 Task: Add Attachment from "Attach a link" to Card Card0000000376 in Board Board0000000094 in Workspace WS0000000032 in Trello. Add Cover Red to Card Card0000000376 in Board Board0000000094 in Workspace WS0000000032 in Trello. Add "Join Card" Button Button0000000376  to Card Card0000000376 in Board Board0000000094 in Workspace WS0000000032 in Trello. Add Description DS0000000376 to Card Card0000000376 in Board Board0000000094 in Workspace WS0000000032 in Trello. Add Comment CM0000000376 to Card Card0000000376 in Board Board0000000094 in Workspace WS0000000032 in Trello
Action: Mouse moved to (764, 426)
Screenshot: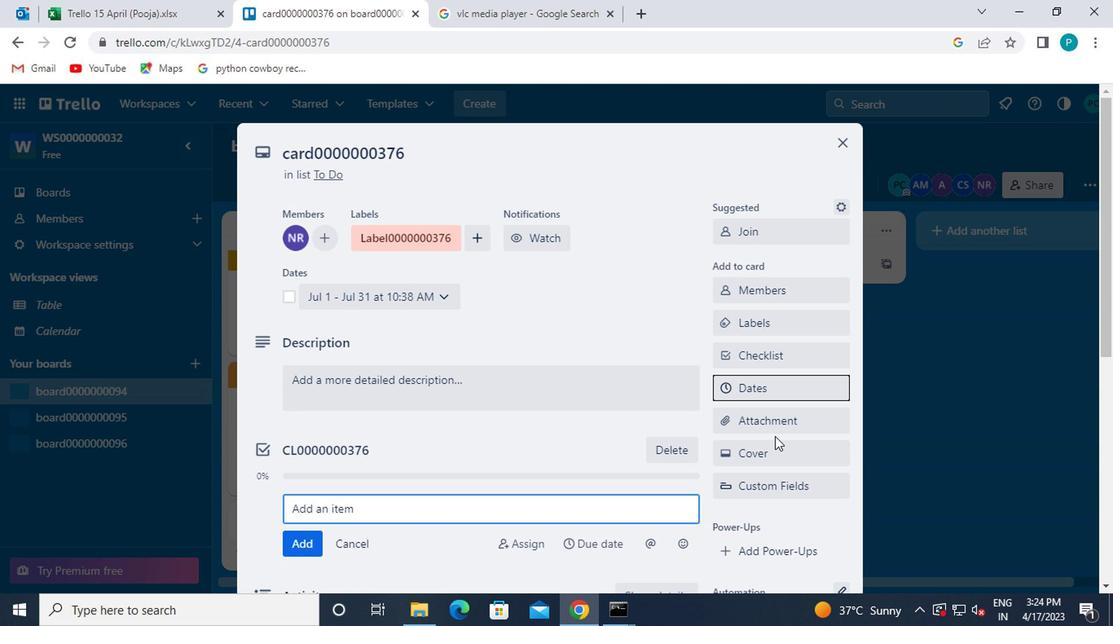 
Action: Mouse pressed left at (764, 426)
Screenshot: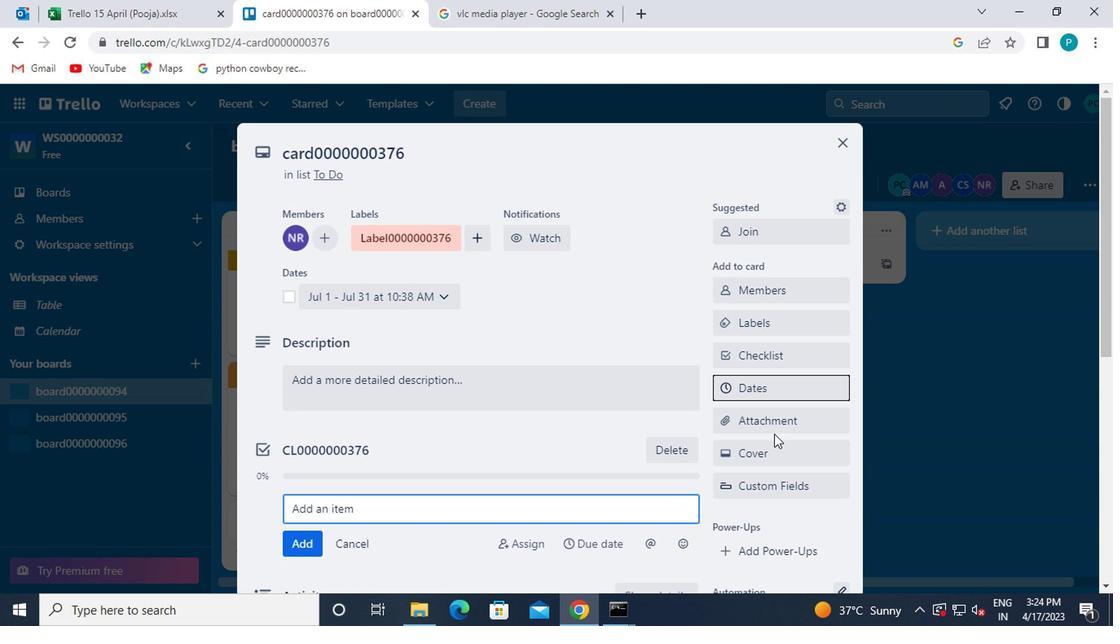 
Action: Mouse moved to (505, 12)
Screenshot: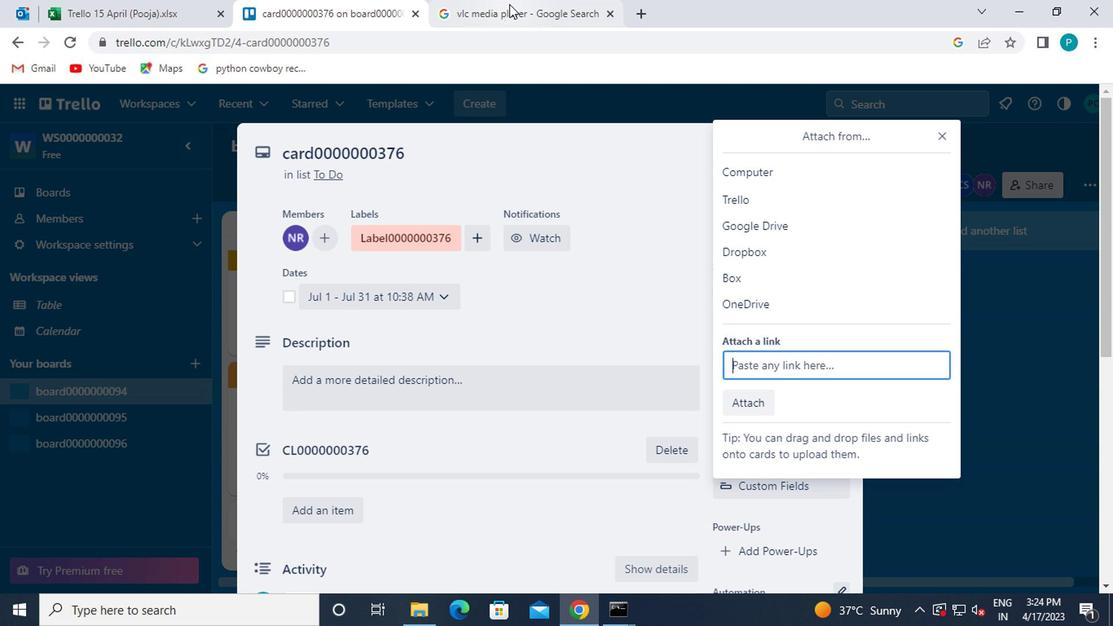 
Action: Mouse pressed left at (505, 12)
Screenshot: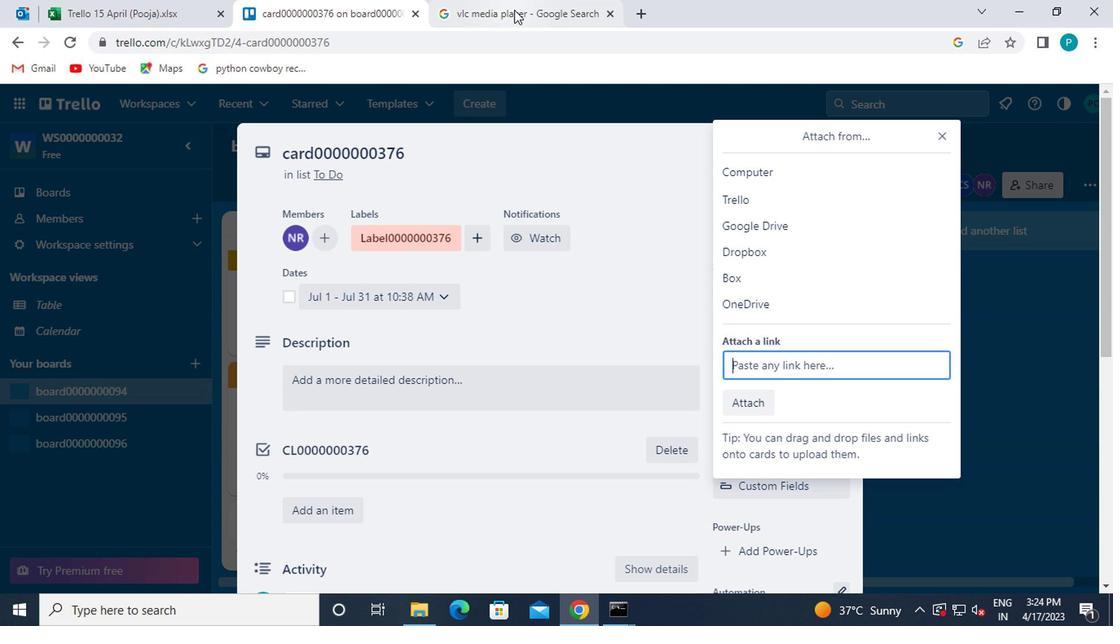 
Action: Mouse moved to (505, 13)
Screenshot: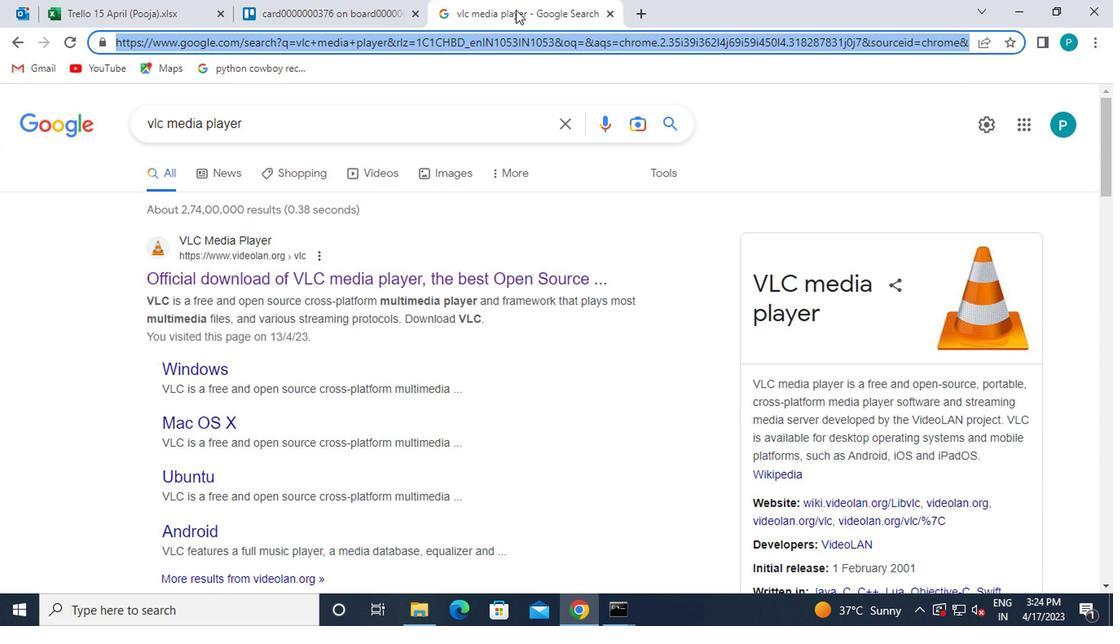 
Action: Key pressed ctrl+C
Screenshot: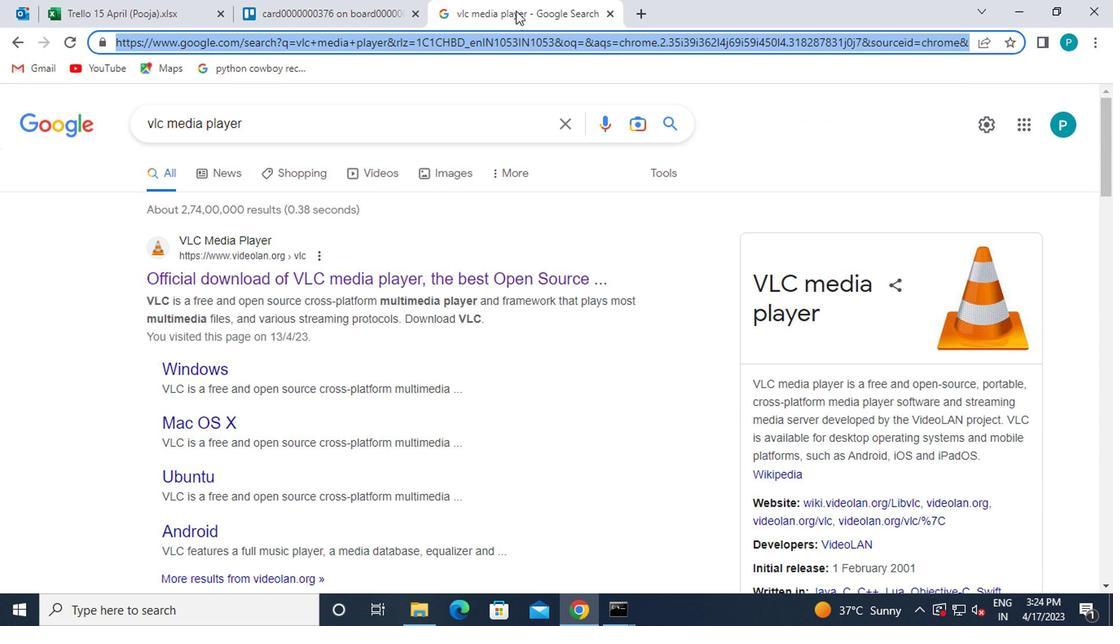 
Action: Mouse moved to (344, 21)
Screenshot: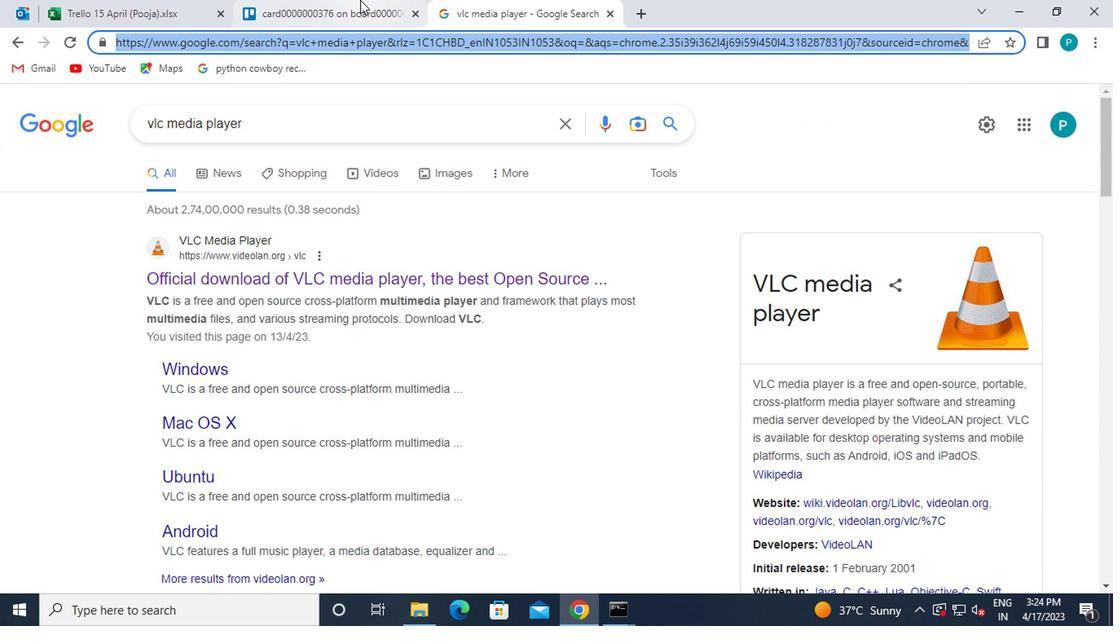 
Action: Mouse pressed left at (344, 21)
Screenshot: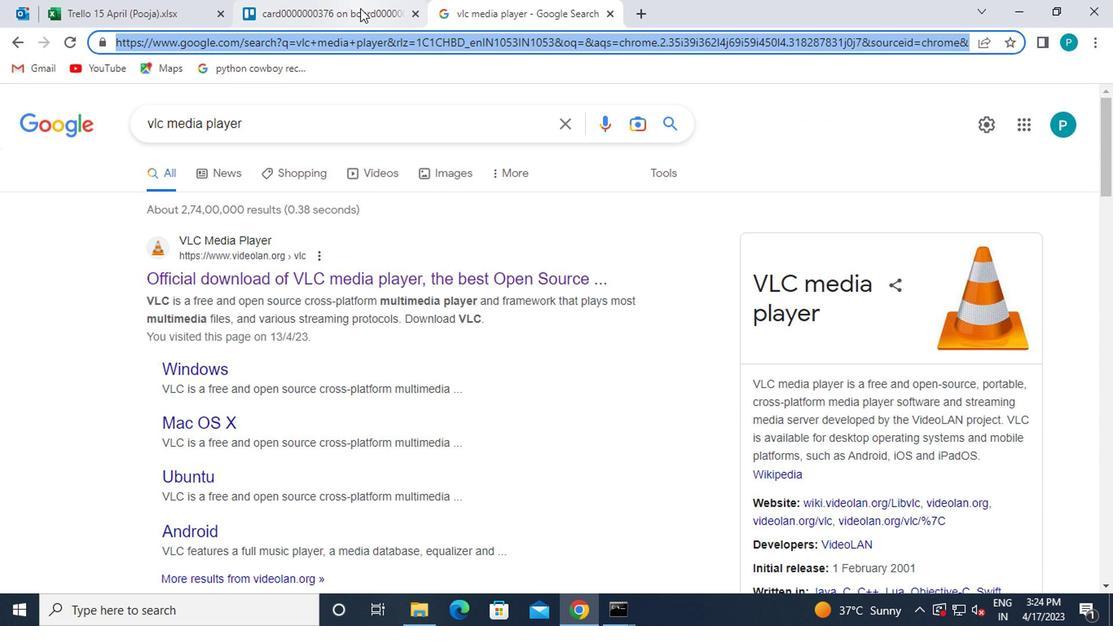 
Action: Mouse moved to (744, 359)
Screenshot: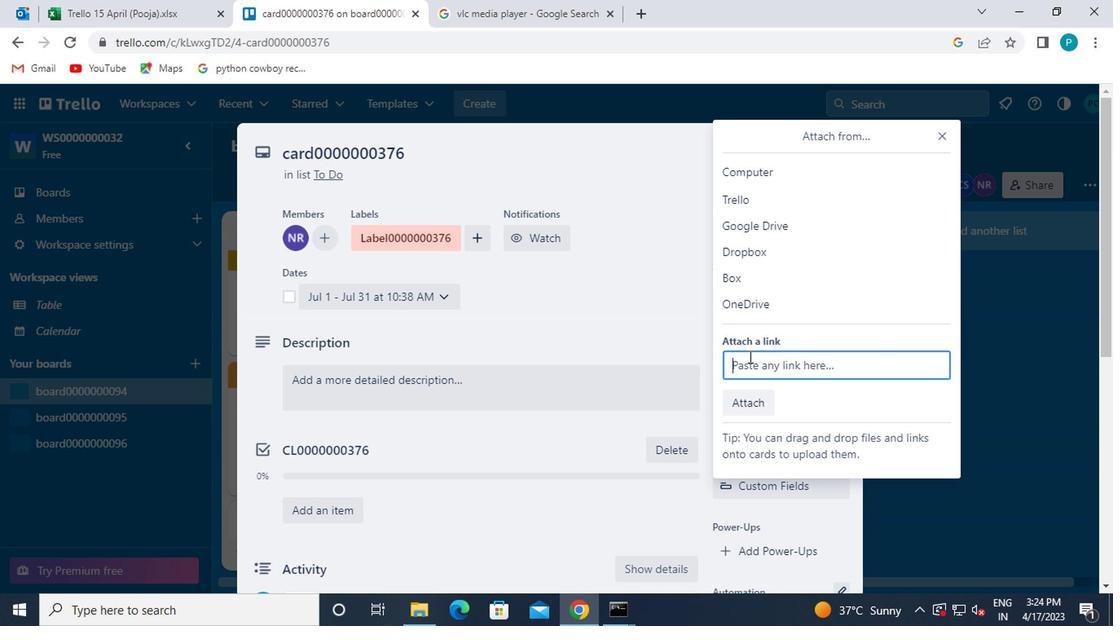 
Action: Mouse pressed left at (744, 359)
Screenshot: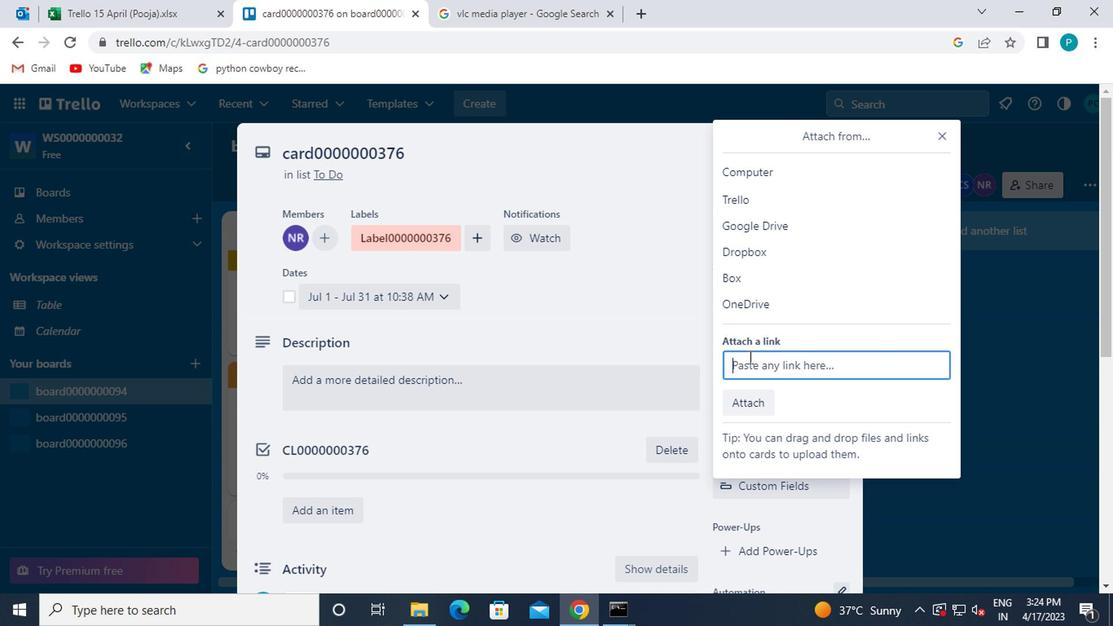 
Action: Key pressed ctrl+V
Screenshot: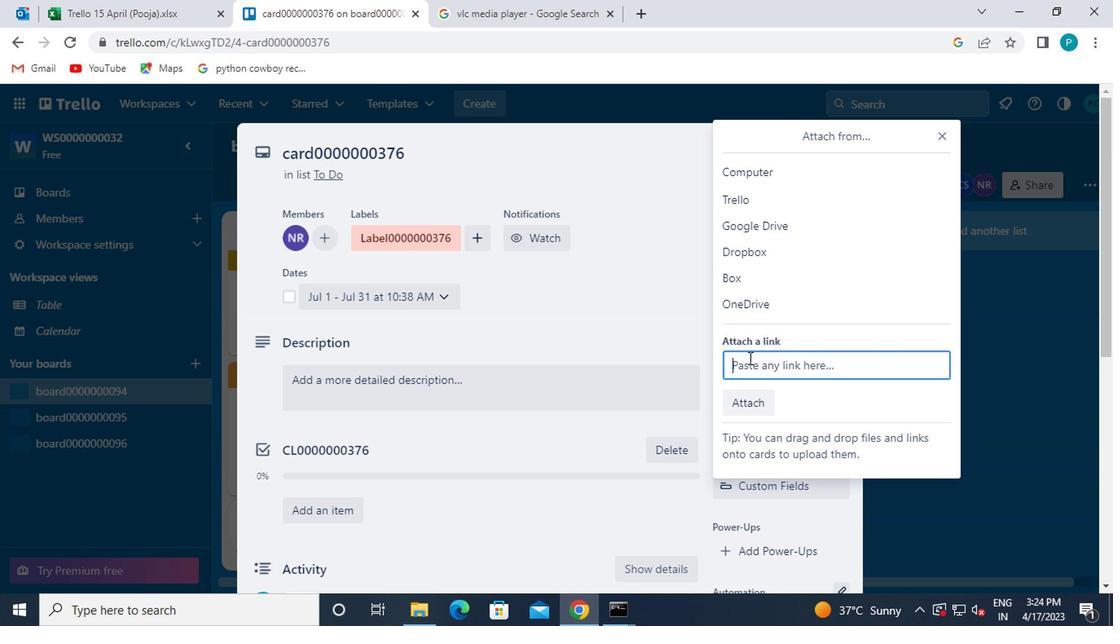 
Action: Mouse moved to (754, 461)
Screenshot: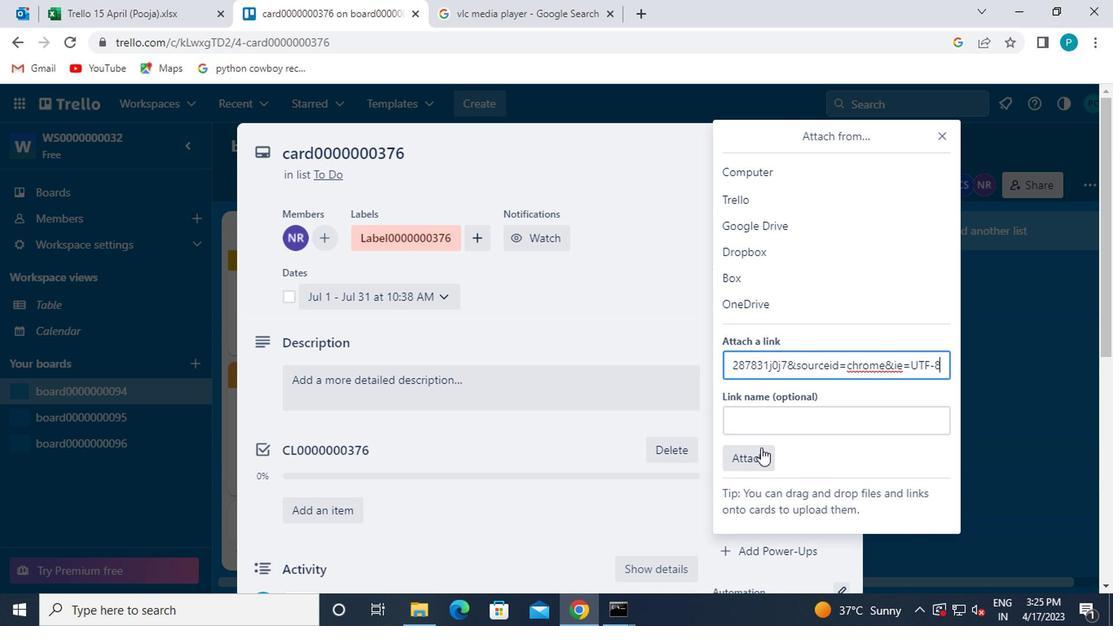
Action: Mouse pressed left at (754, 461)
Screenshot: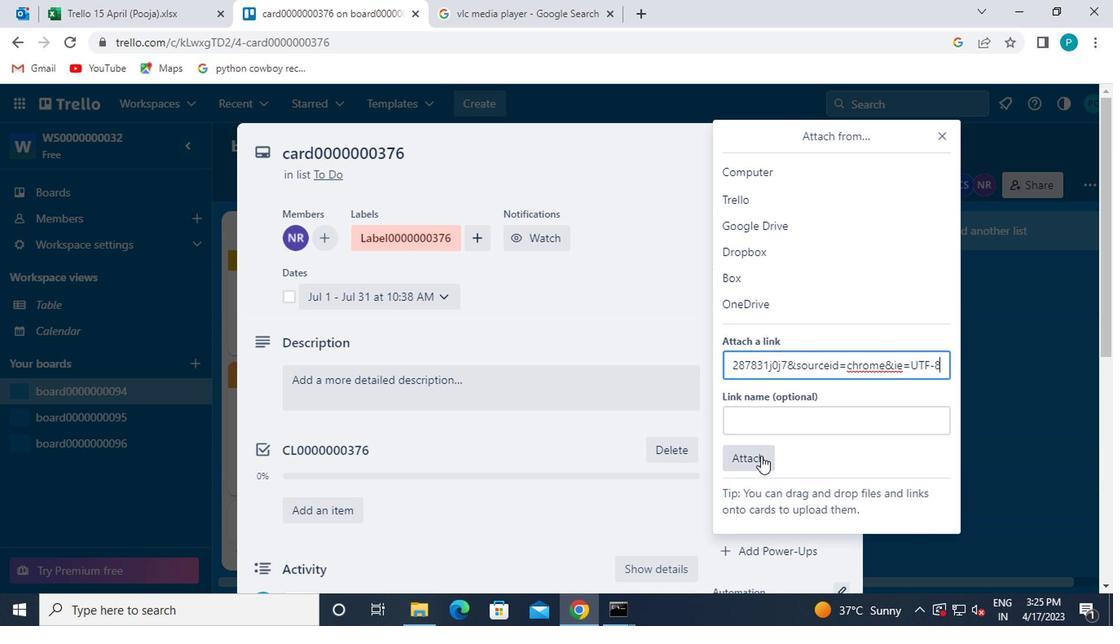 
Action: Mouse moved to (675, 419)
Screenshot: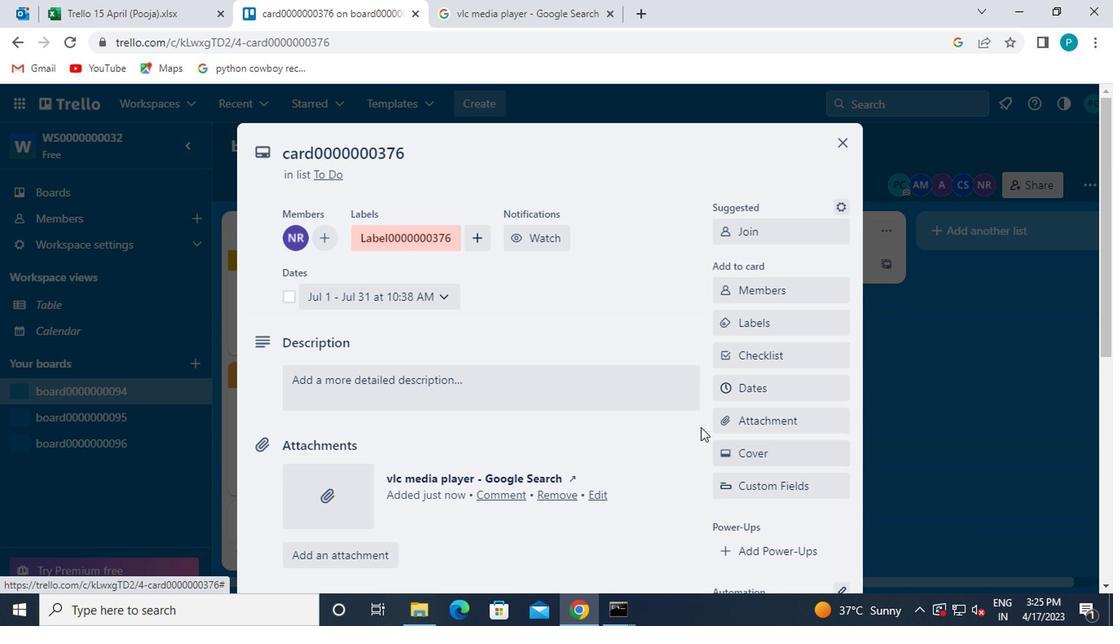 
Action: Mouse scrolled (675, 418) with delta (0, -1)
Screenshot: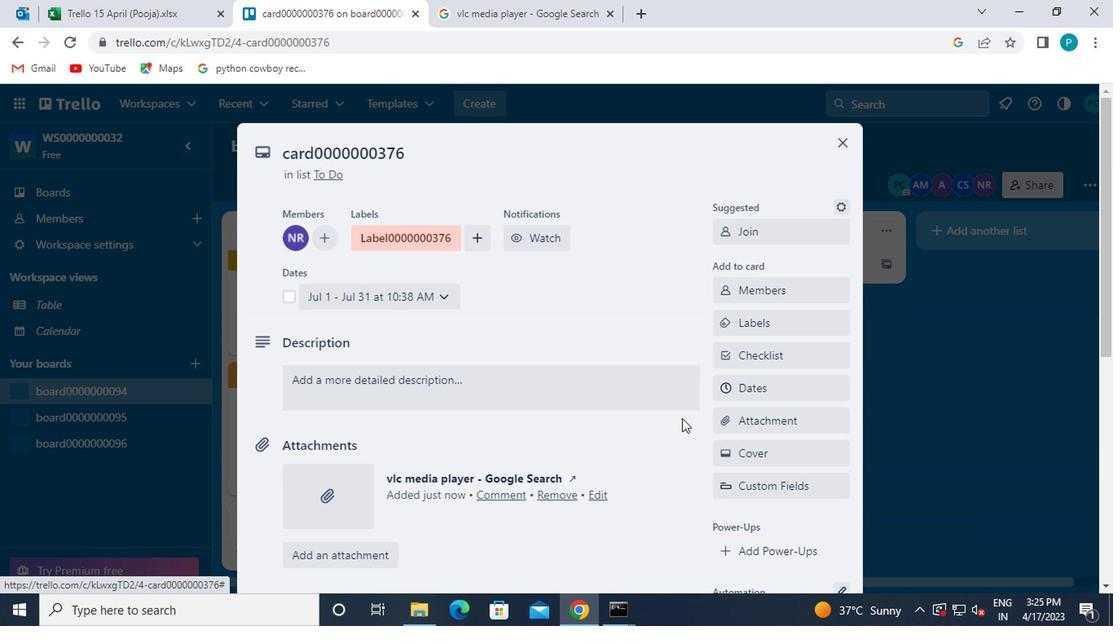 
Action: Mouse moved to (754, 364)
Screenshot: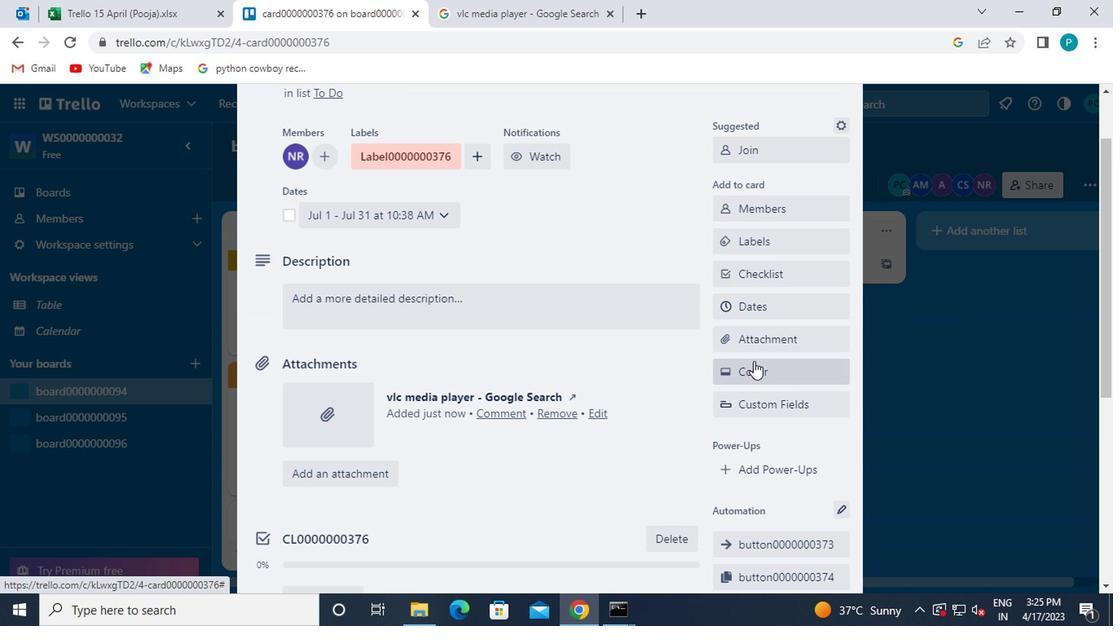 
Action: Mouse pressed left at (754, 364)
Screenshot: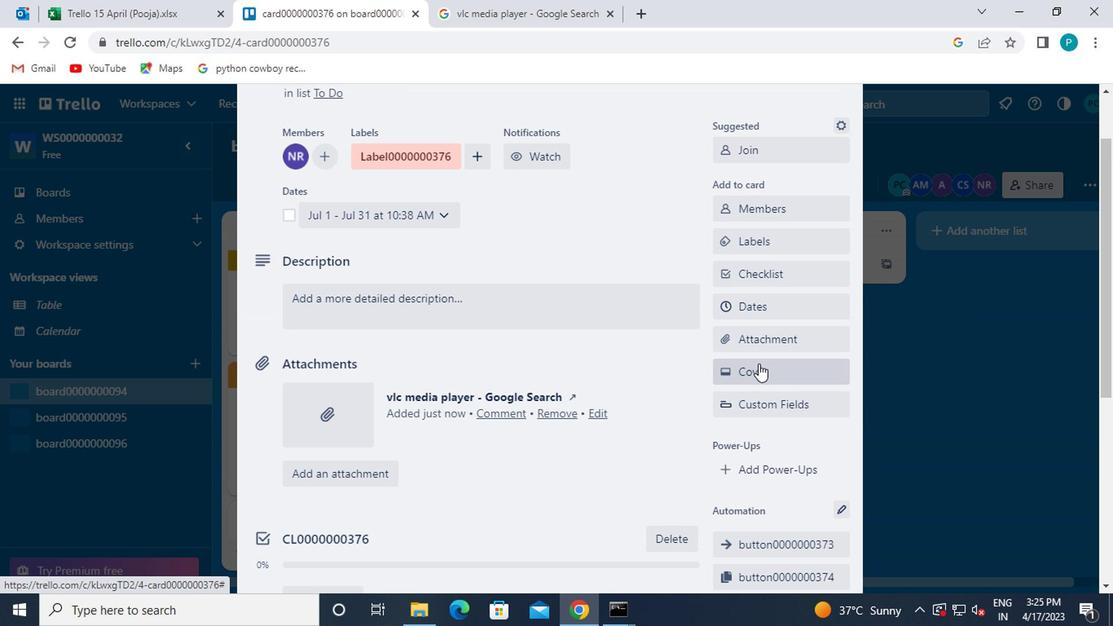 
Action: Mouse moved to (889, 279)
Screenshot: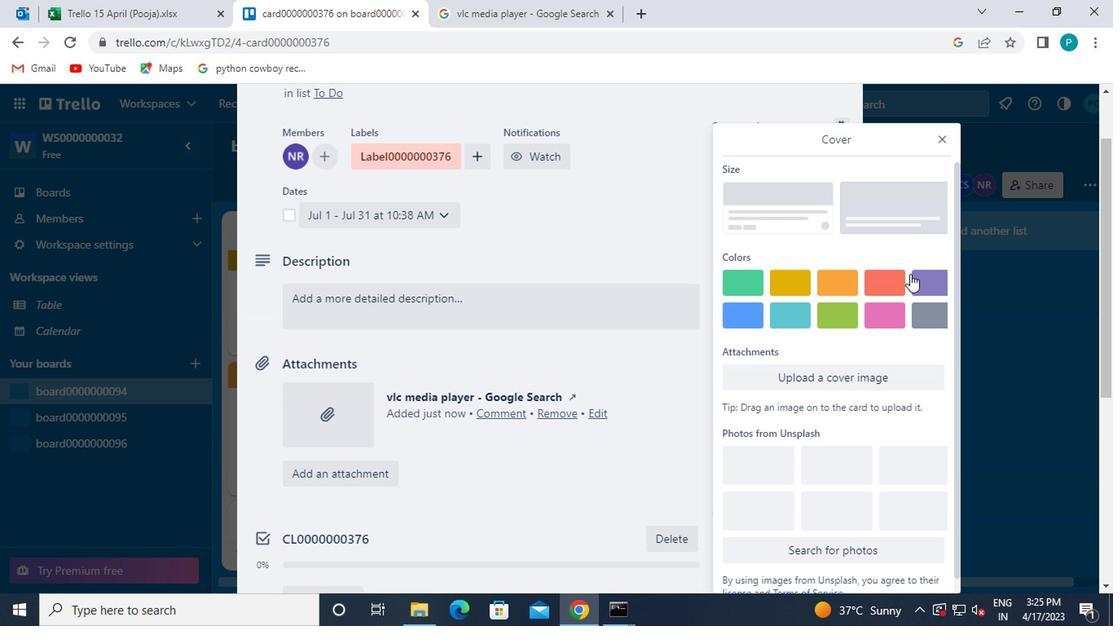 
Action: Mouse pressed left at (889, 279)
Screenshot: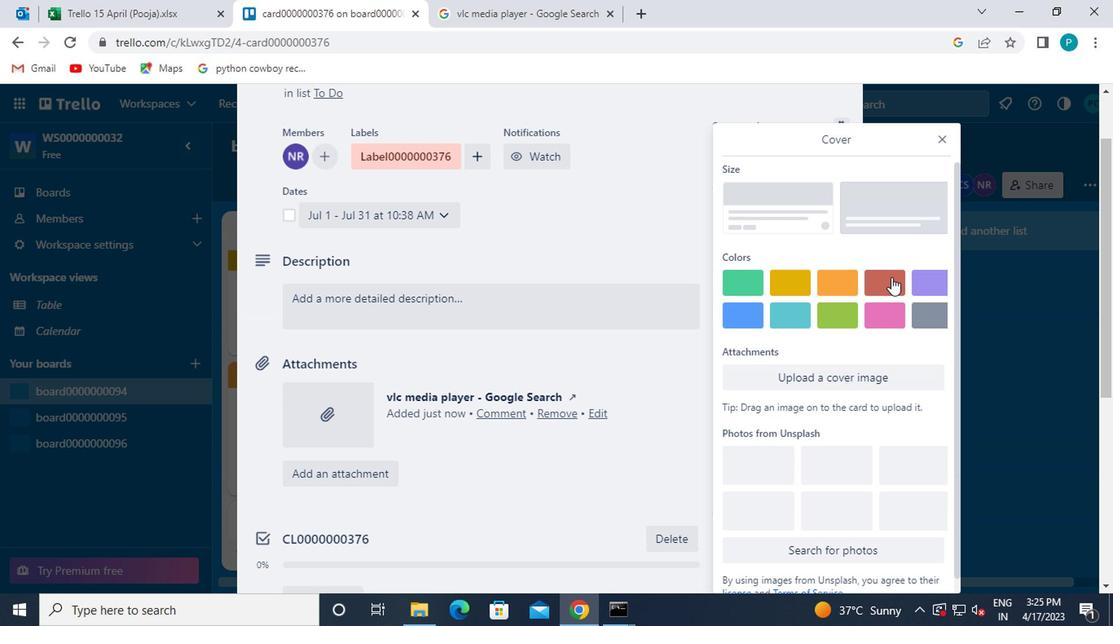 
Action: Mouse moved to (949, 138)
Screenshot: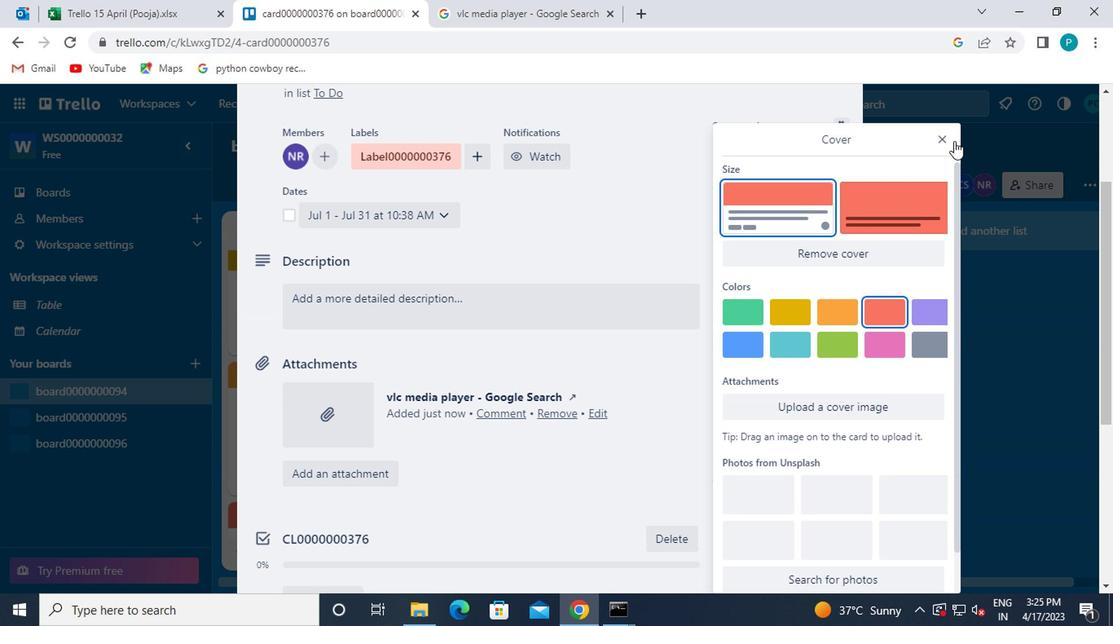 
Action: Mouse pressed left at (949, 138)
Screenshot: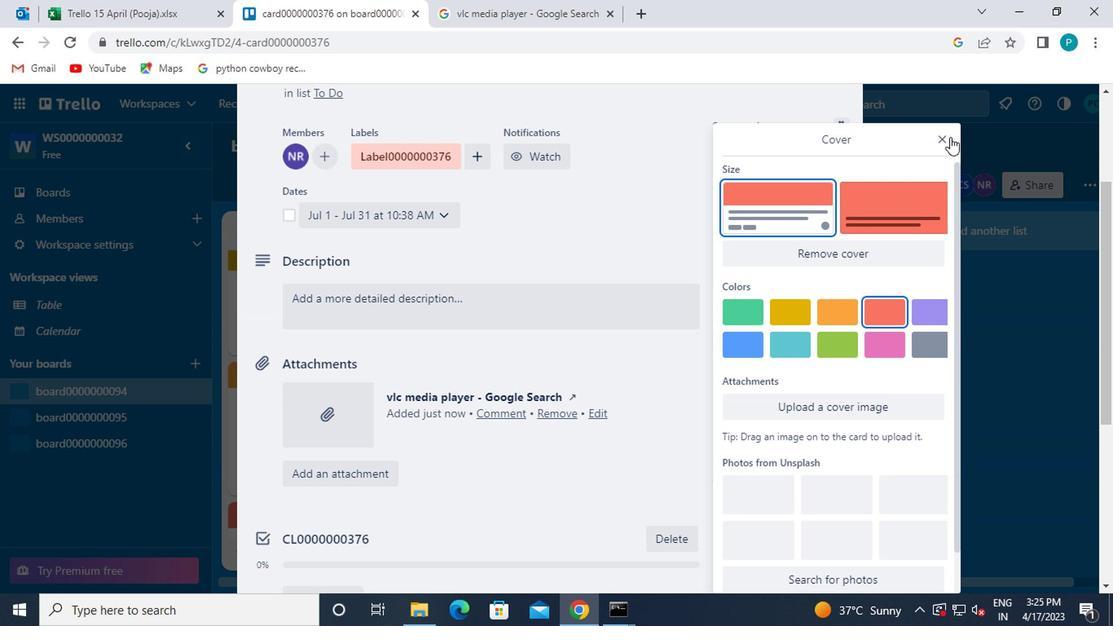 
Action: Mouse moved to (934, 316)
Screenshot: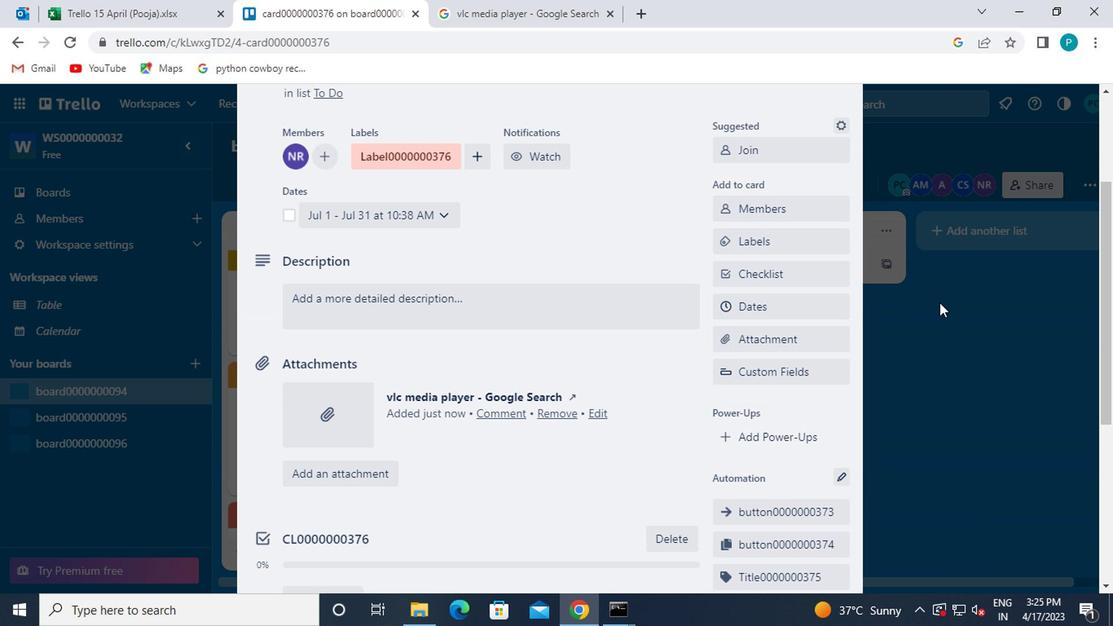 
Action: Mouse scrolled (934, 315) with delta (0, 0)
Screenshot: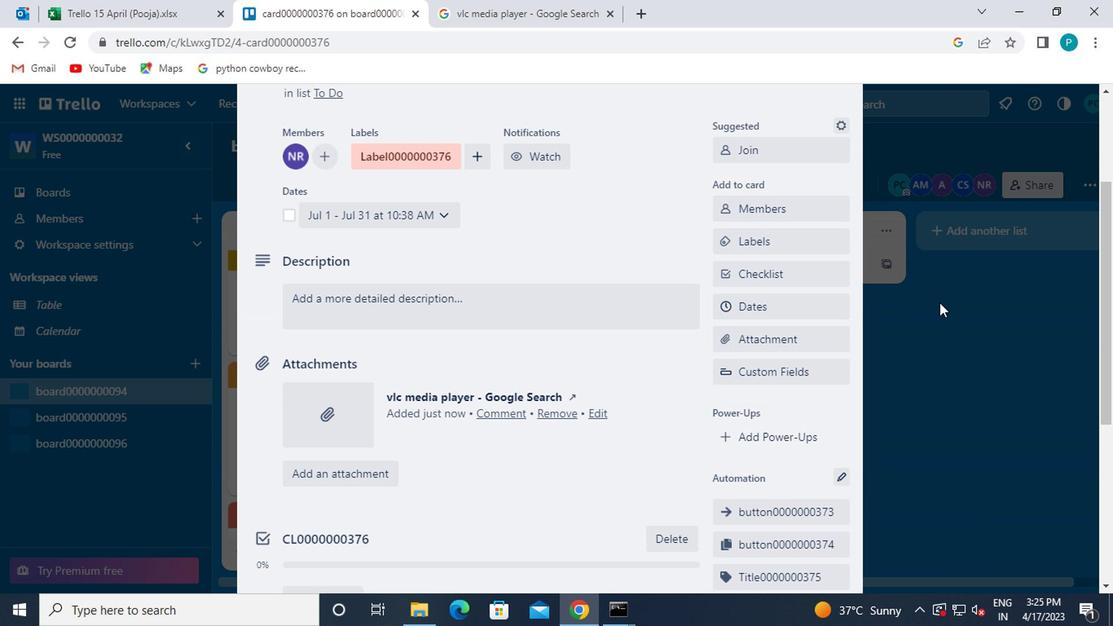 
Action: Mouse moved to (697, 327)
Screenshot: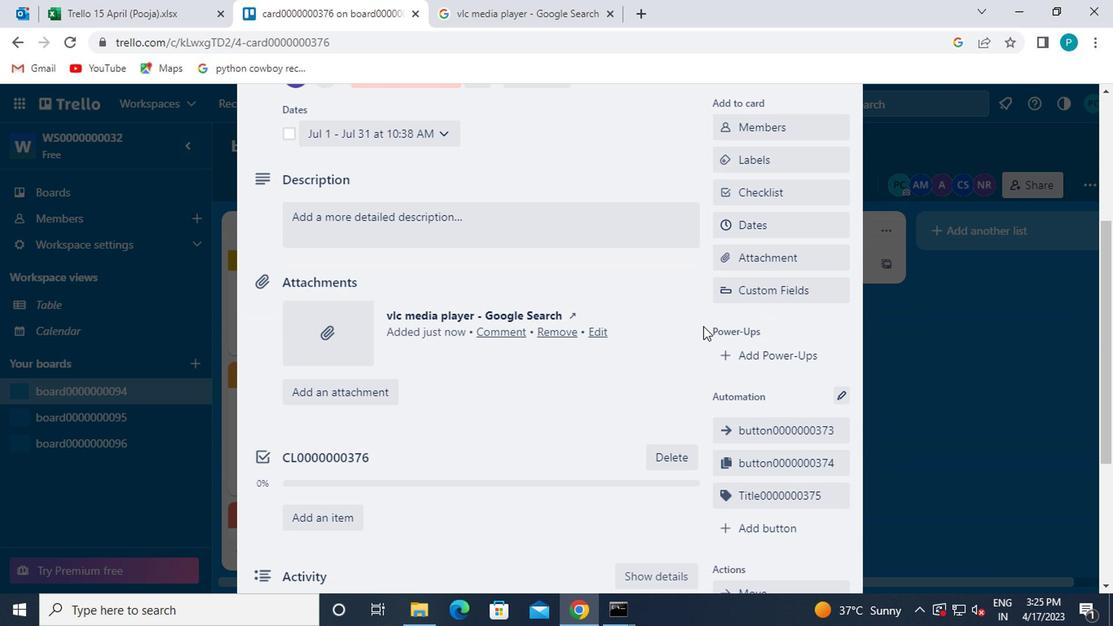 
Action: Mouse scrolled (697, 326) with delta (0, -1)
Screenshot: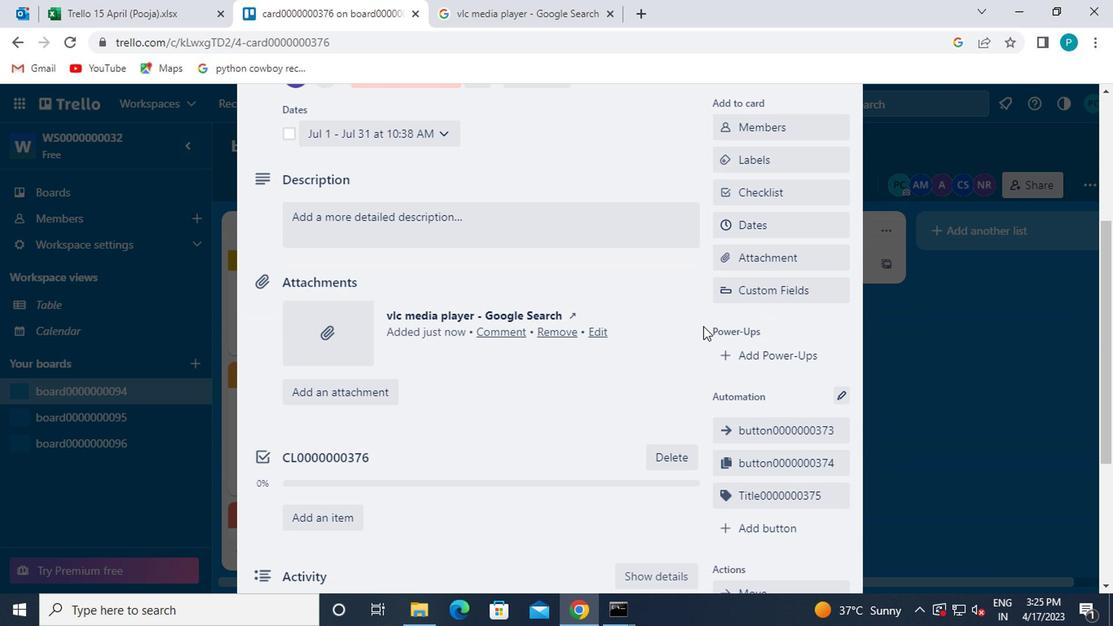 
Action: Mouse moved to (764, 454)
Screenshot: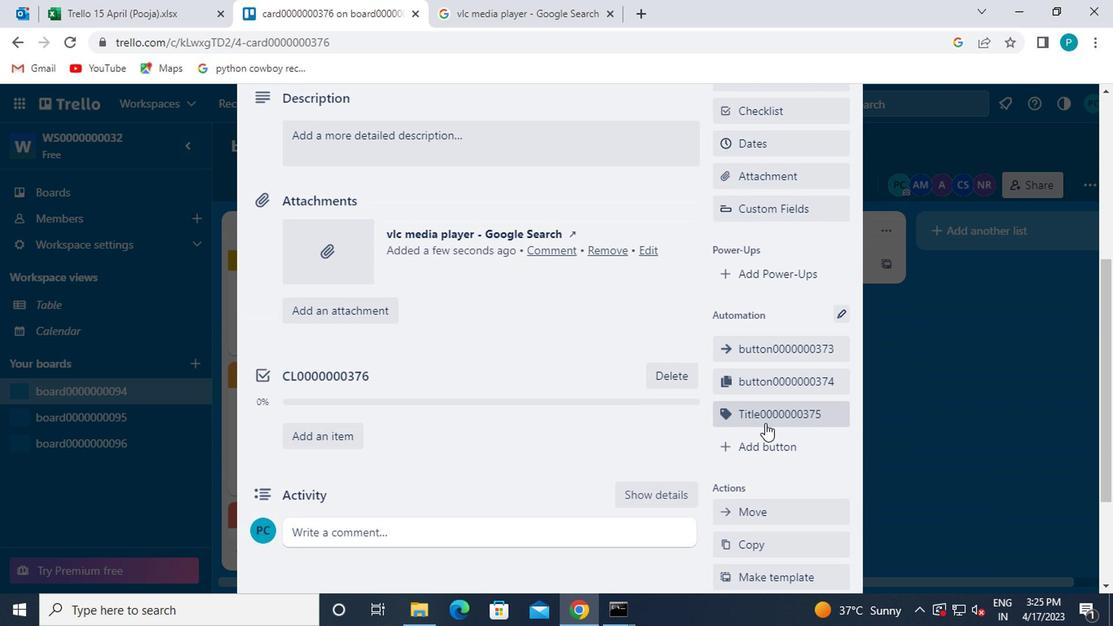 
Action: Mouse pressed left at (764, 454)
Screenshot: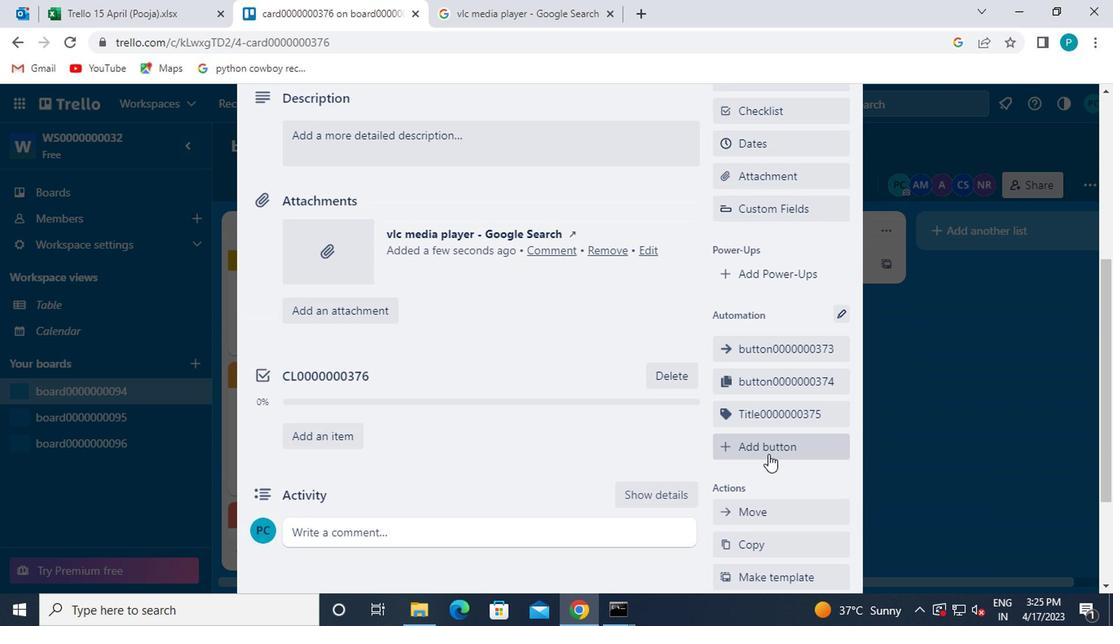 
Action: Mouse moved to (819, 309)
Screenshot: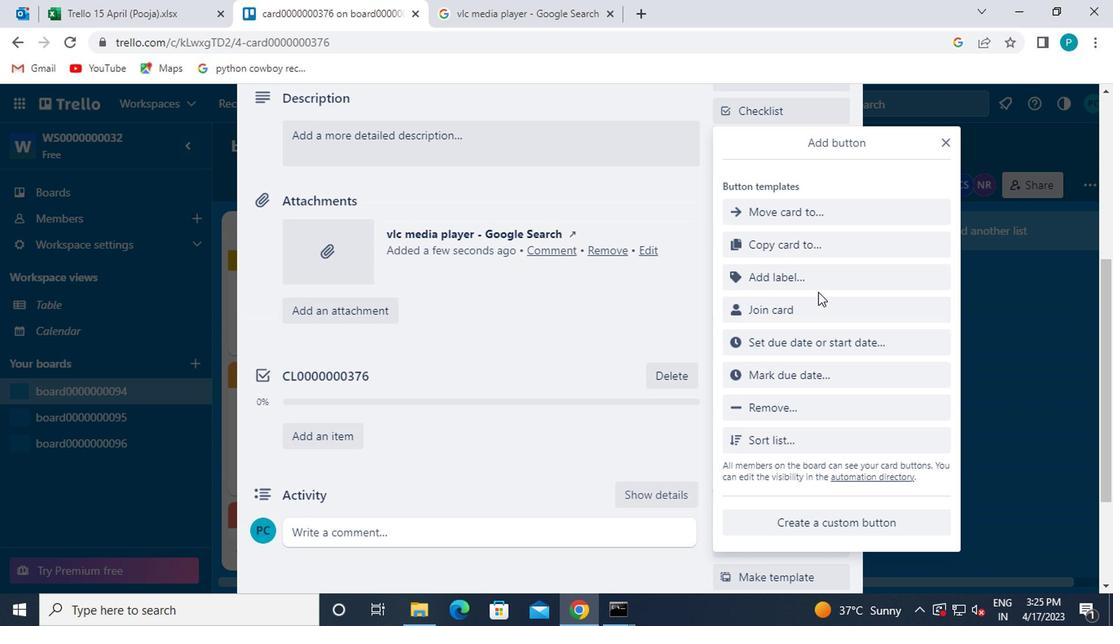 
Action: Mouse pressed left at (819, 309)
Screenshot: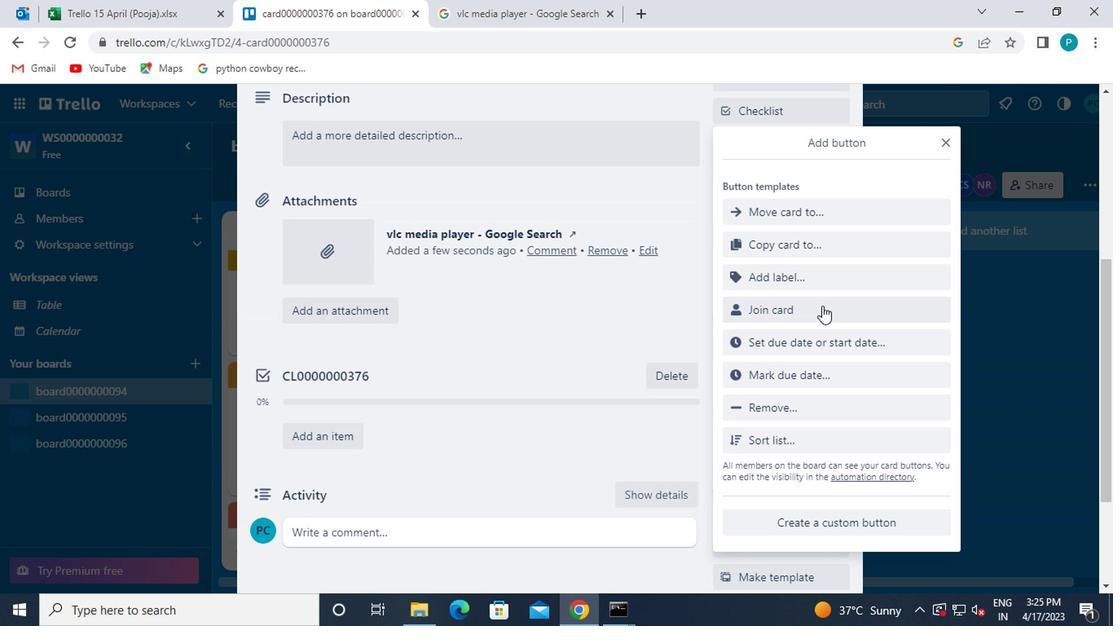 
Action: Key pressed button0000000
Screenshot: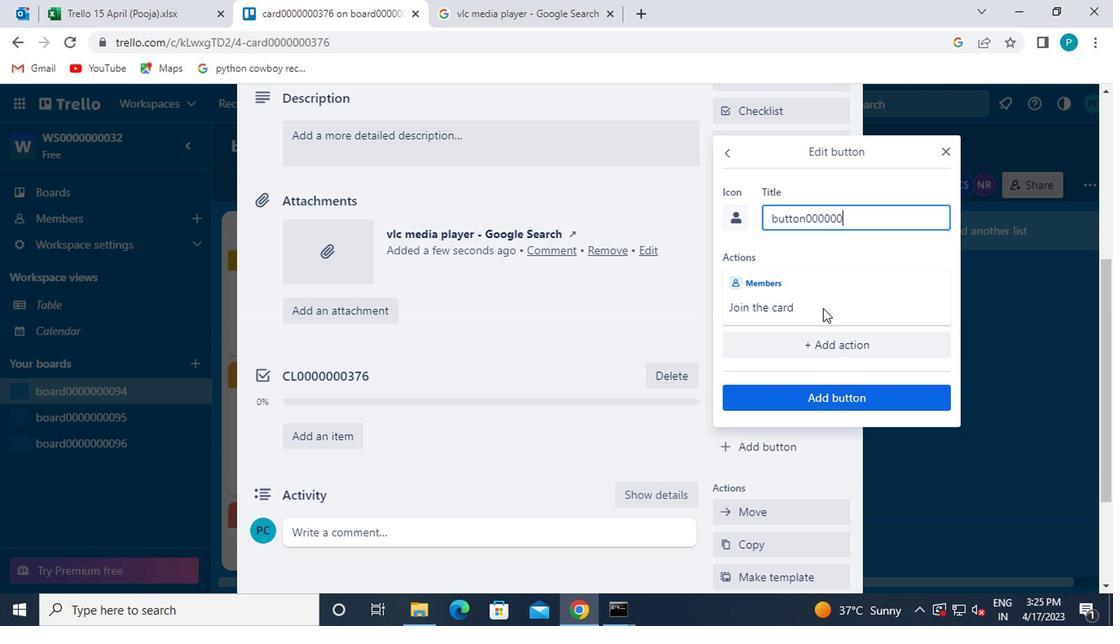 
Action: Mouse moved to (822, 309)
Screenshot: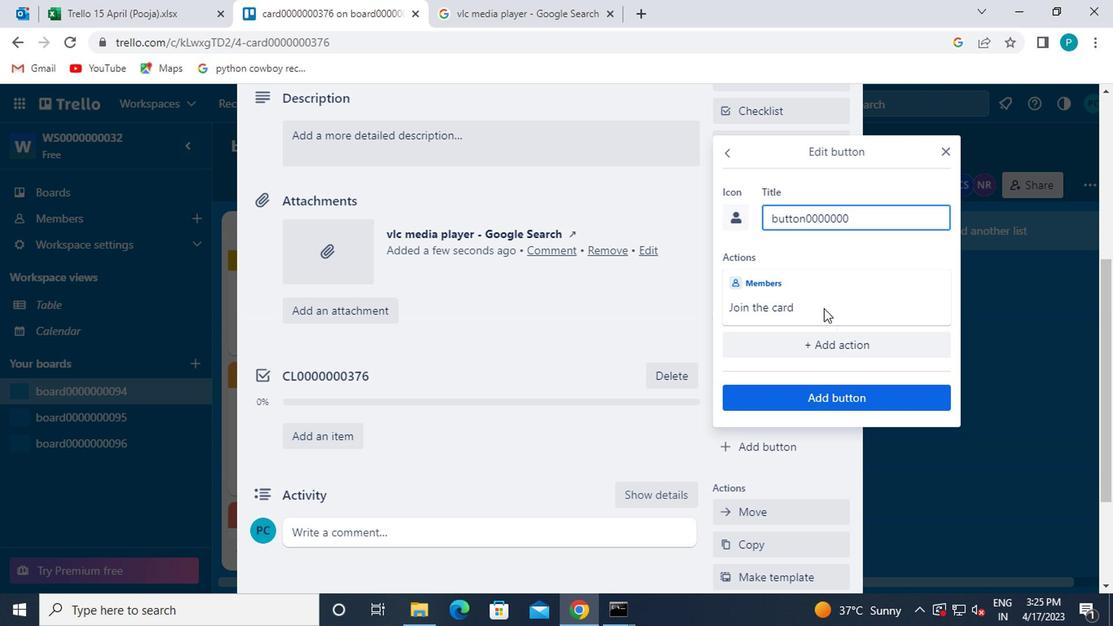 
Action: Key pressed 376
Screenshot: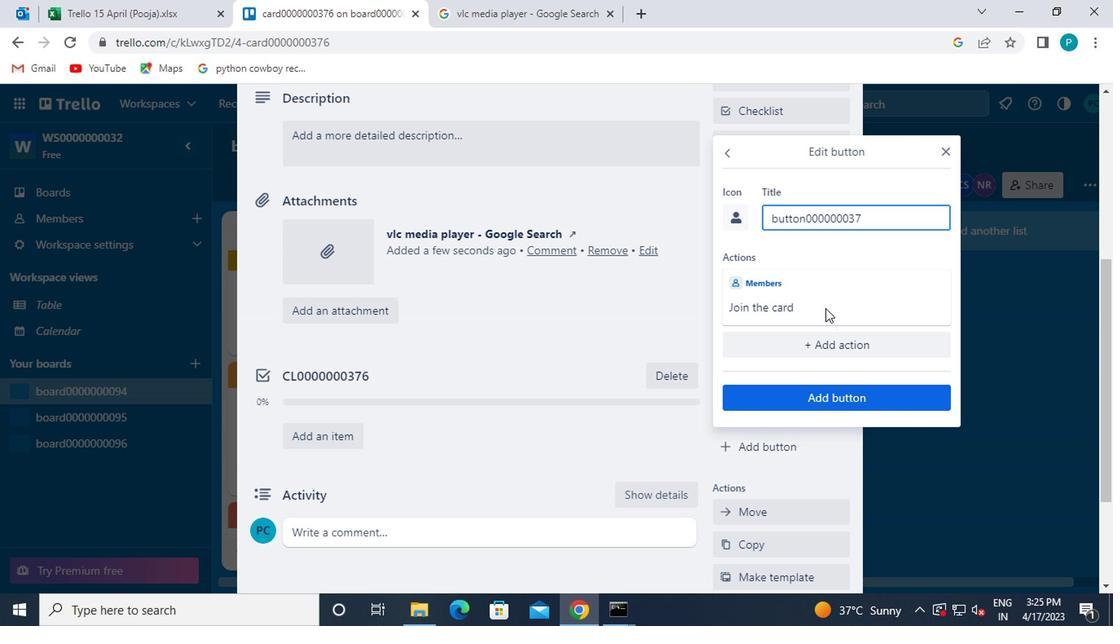 
Action: Mouse moved to (882, 397)
Screenshot: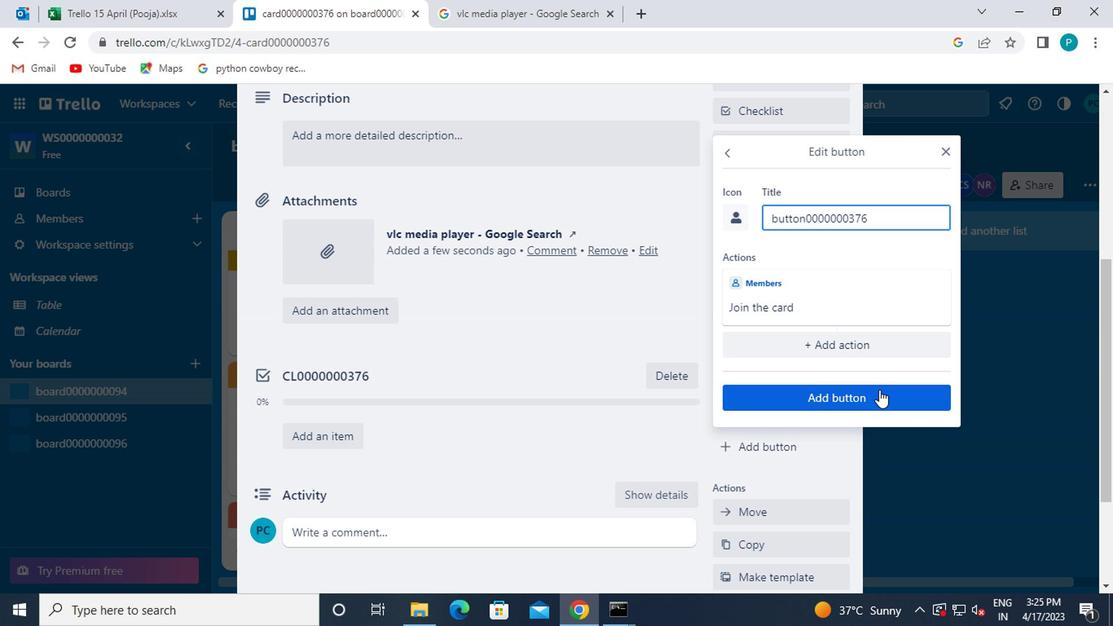 
Action: Mouse pressed left at (882, 397)
Screenshot: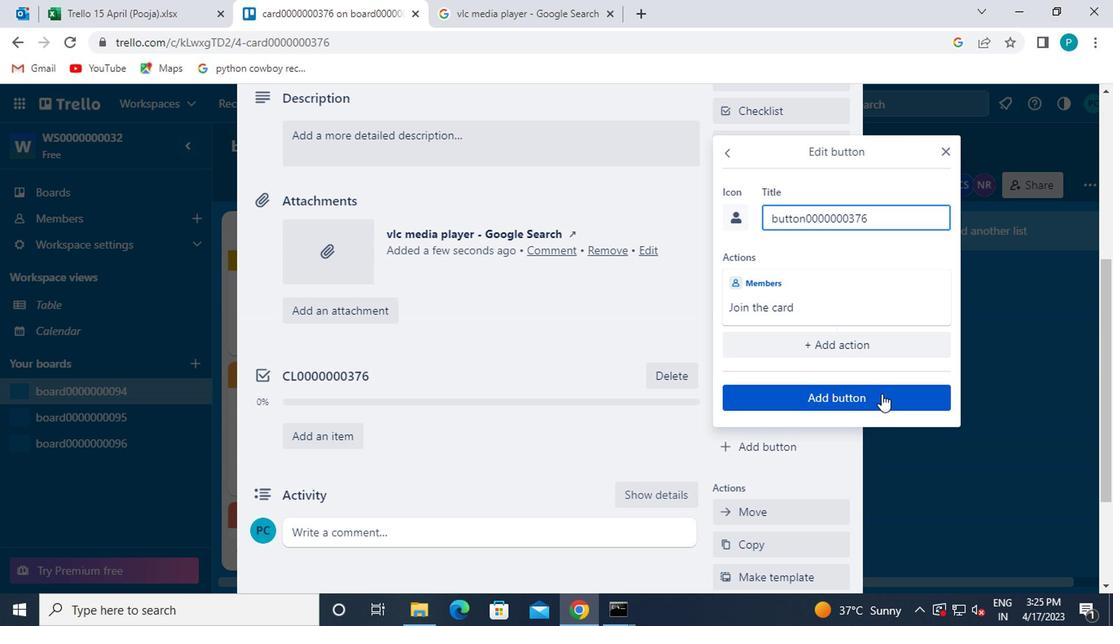 
Action: Mouse moved to (600, 338)
Screenshot: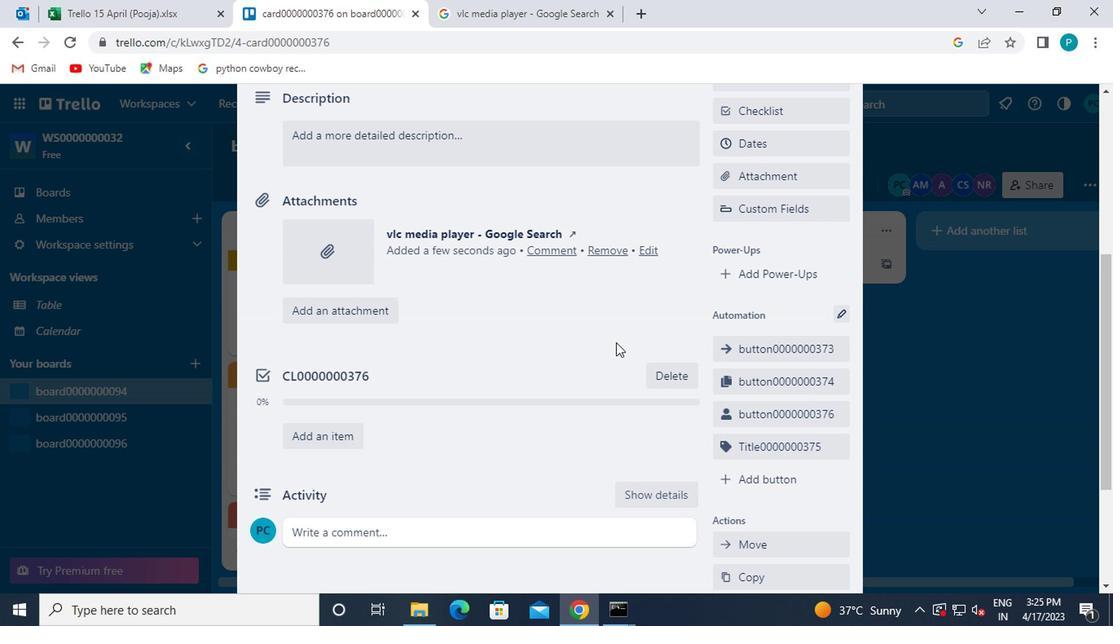
Action: Mouse scrolled (600, 339) with delta (0, 1)
Screenshot: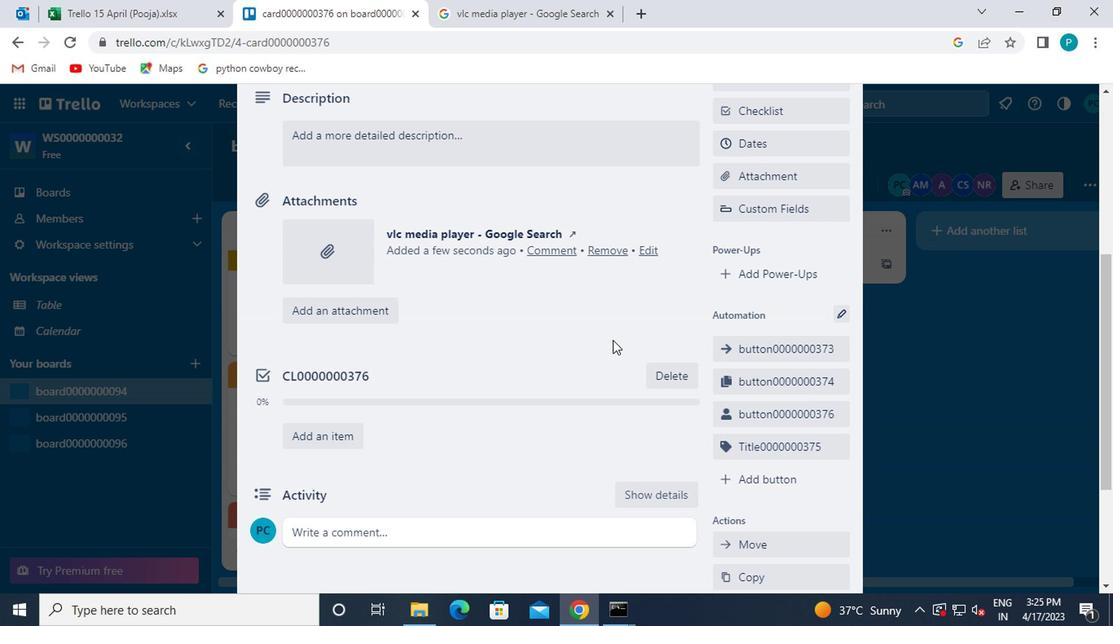 
Action: Mouse moved to (599, 338)
Screenshot: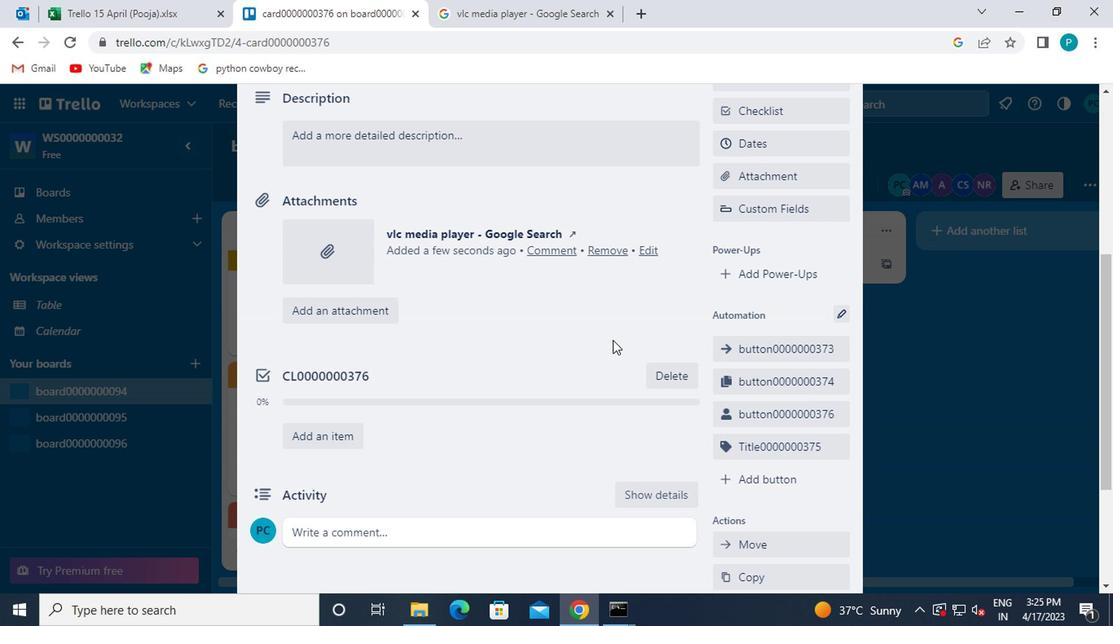 
Action: Mouse scrolled (599, 339) with delta (0, 1)
Screenshot: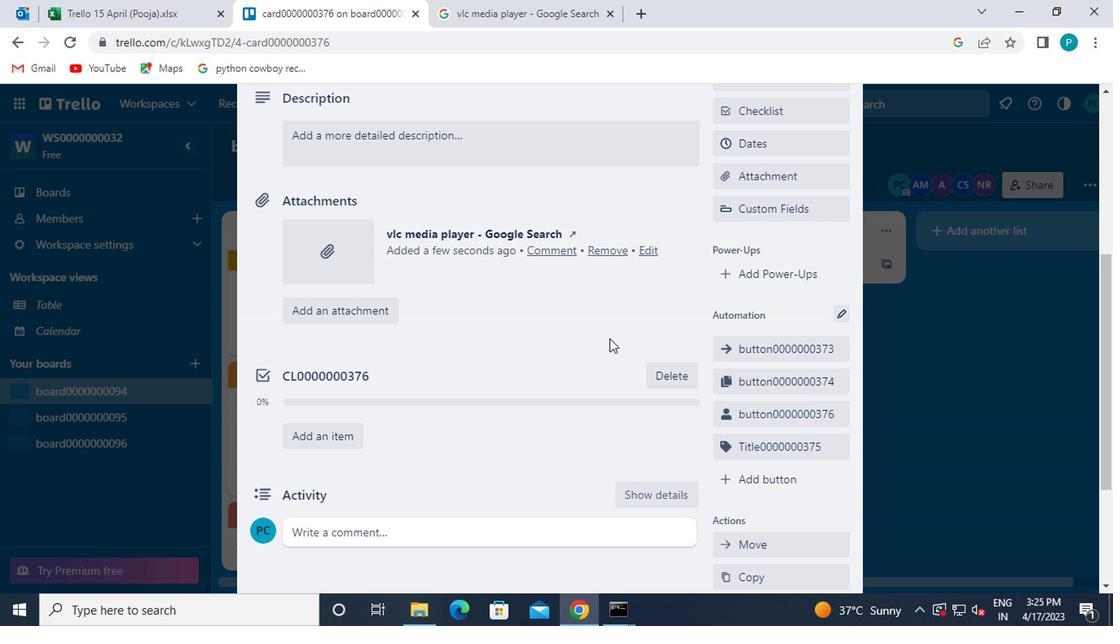 
Action: Mouse moved to (587, 323)
Screenshot: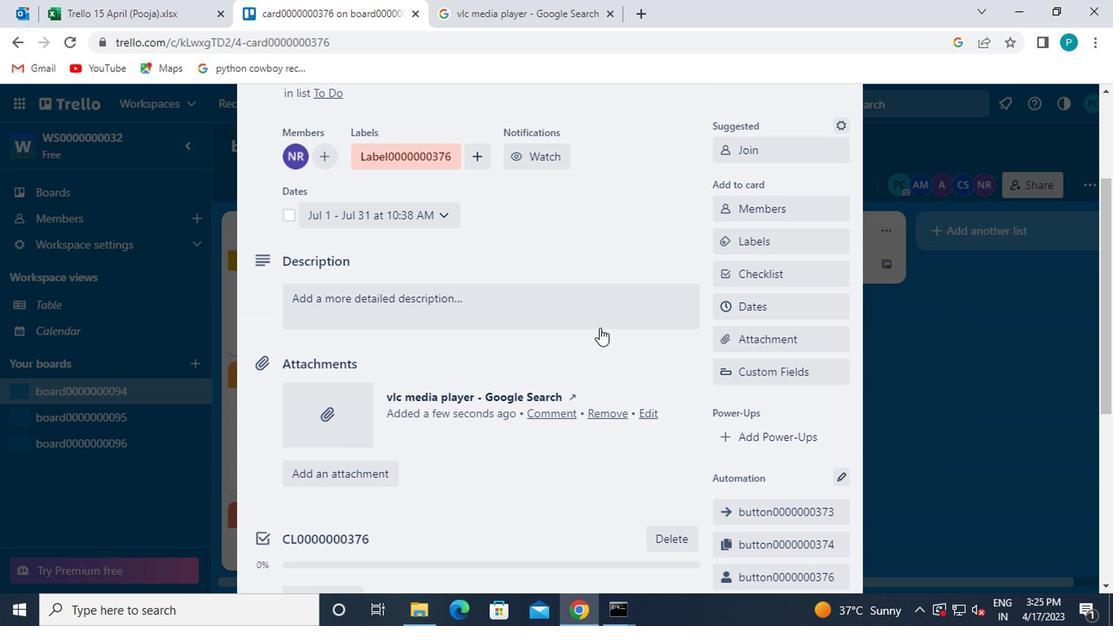 
Action: Mouse pressed left at (587, 323)
Screenshot: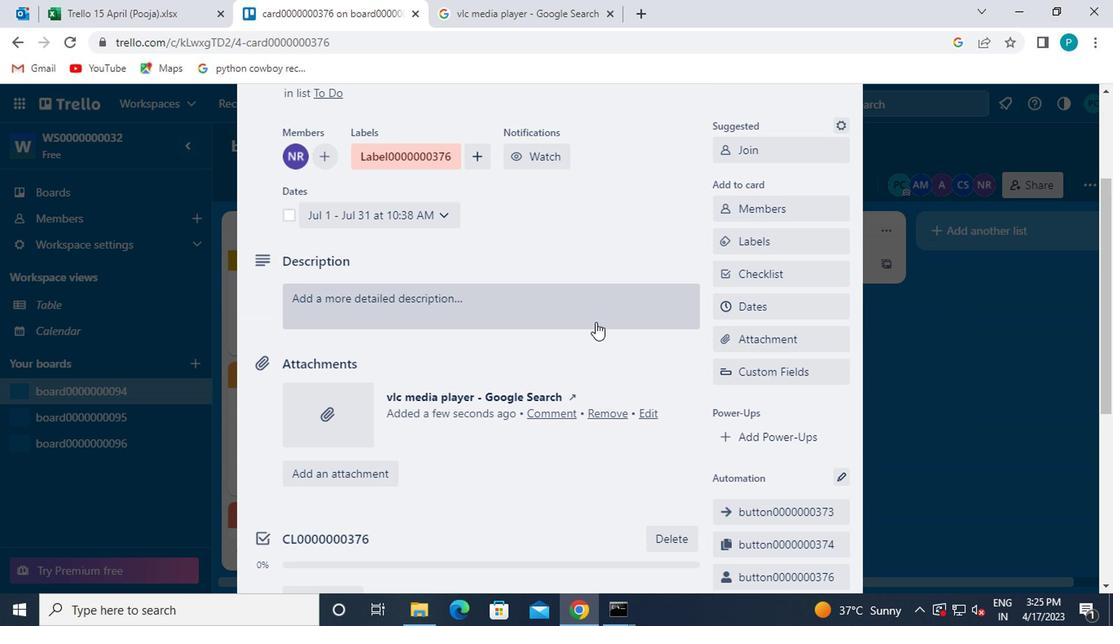 
Action: Mouse moved to (587, 326)
Screenshot: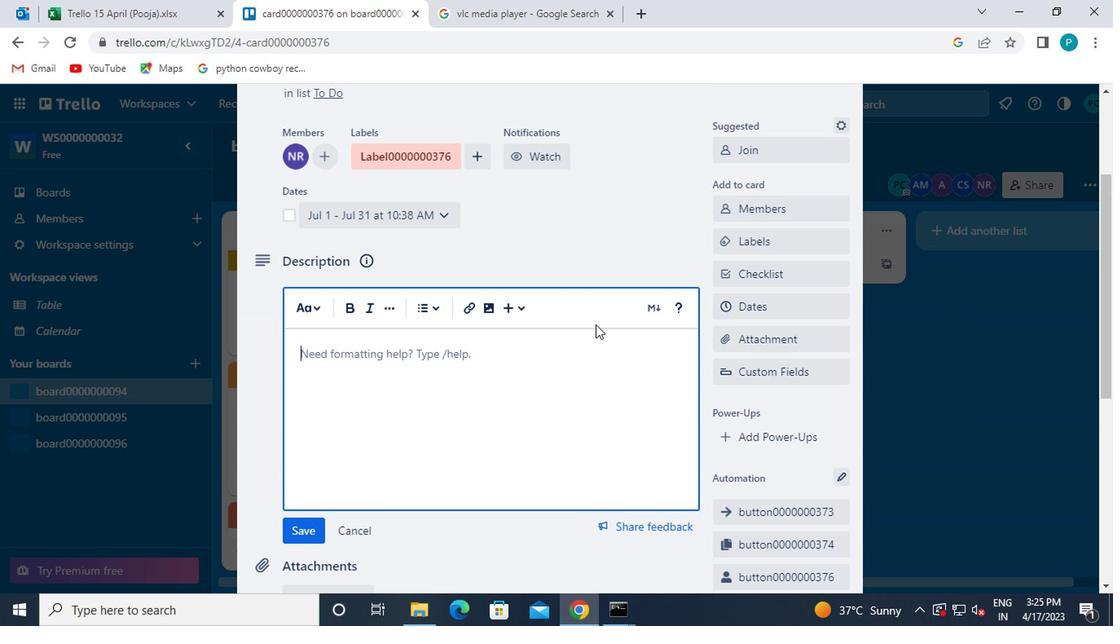 
Action: Key pressed <Key.caps_lock>ds0000000
Screenshot: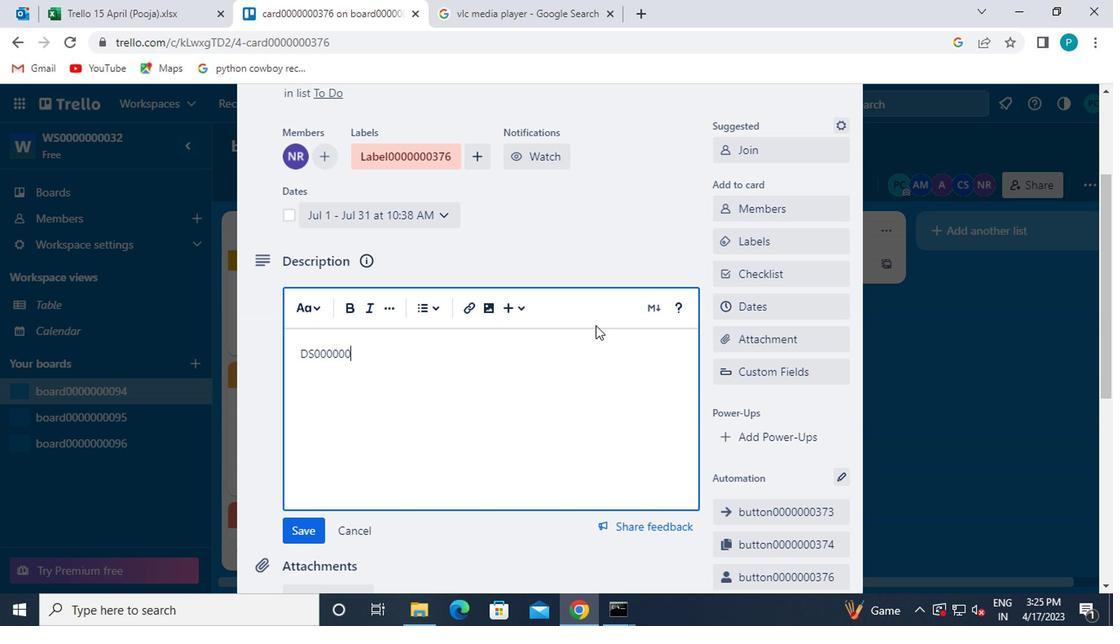 
Action: Mouse moved to (588, 326)
Screenshot: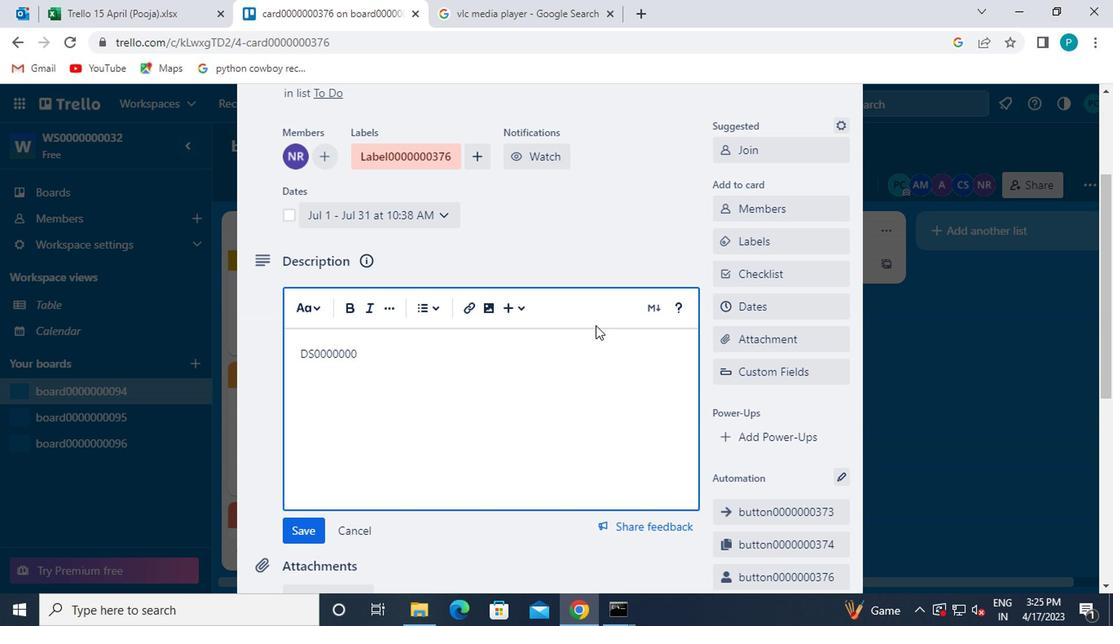 
Action: Key pressed 3
Screenshot: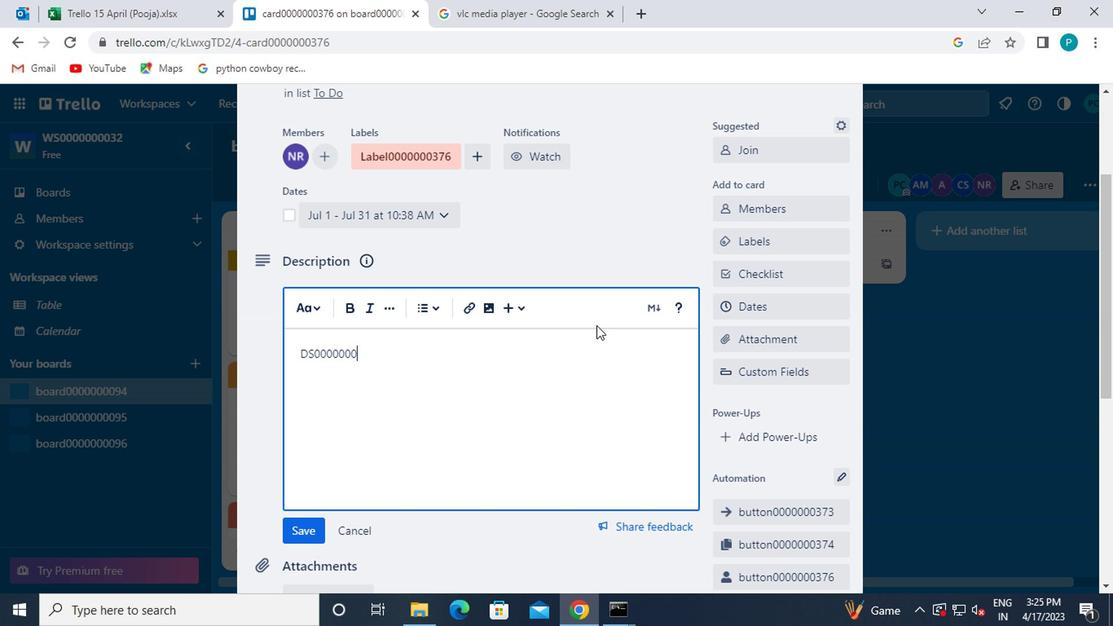 
Action: Mouse moved to (588, 326)
Screenshot: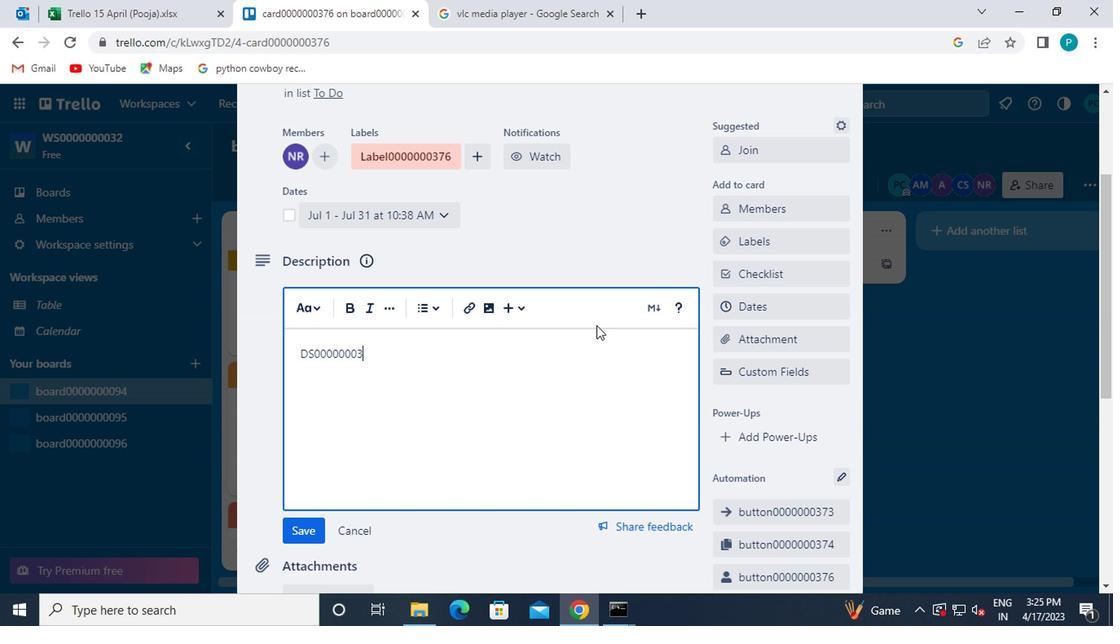 
Action: Key pressed 7
Screenshot: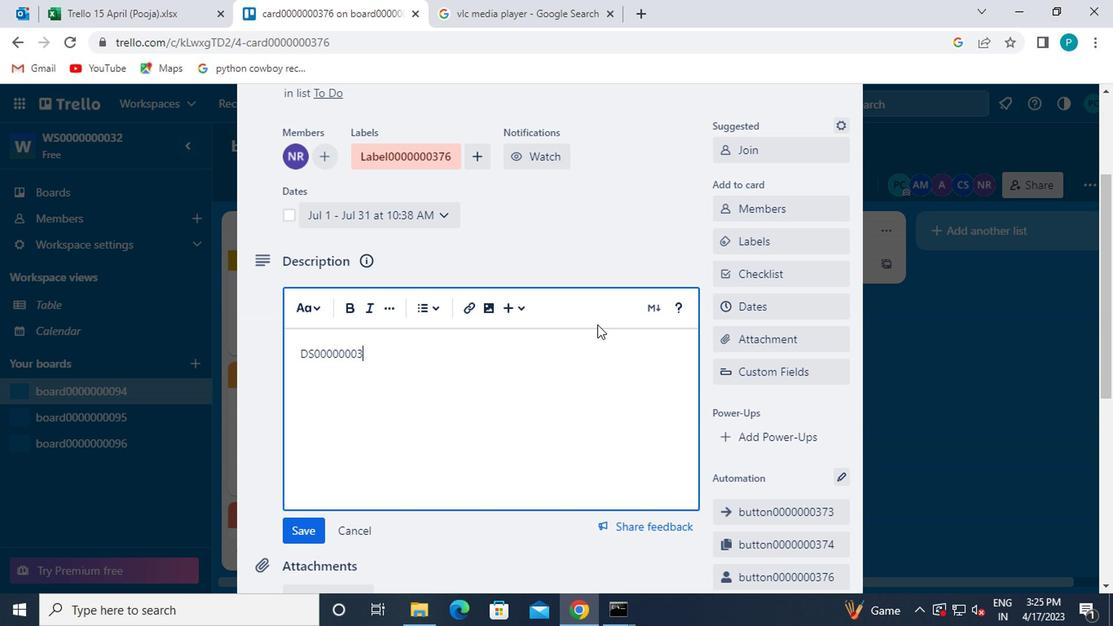 
Action: Mouse moved to (590, 326)
Screenshot: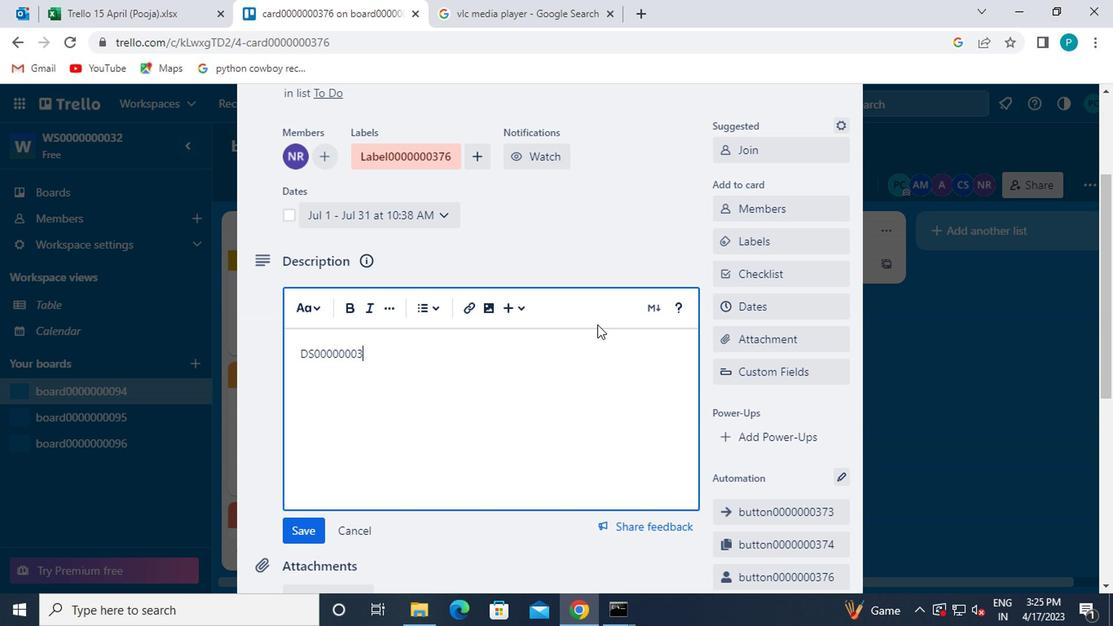 
Action: Key pressed 6
Screenshot: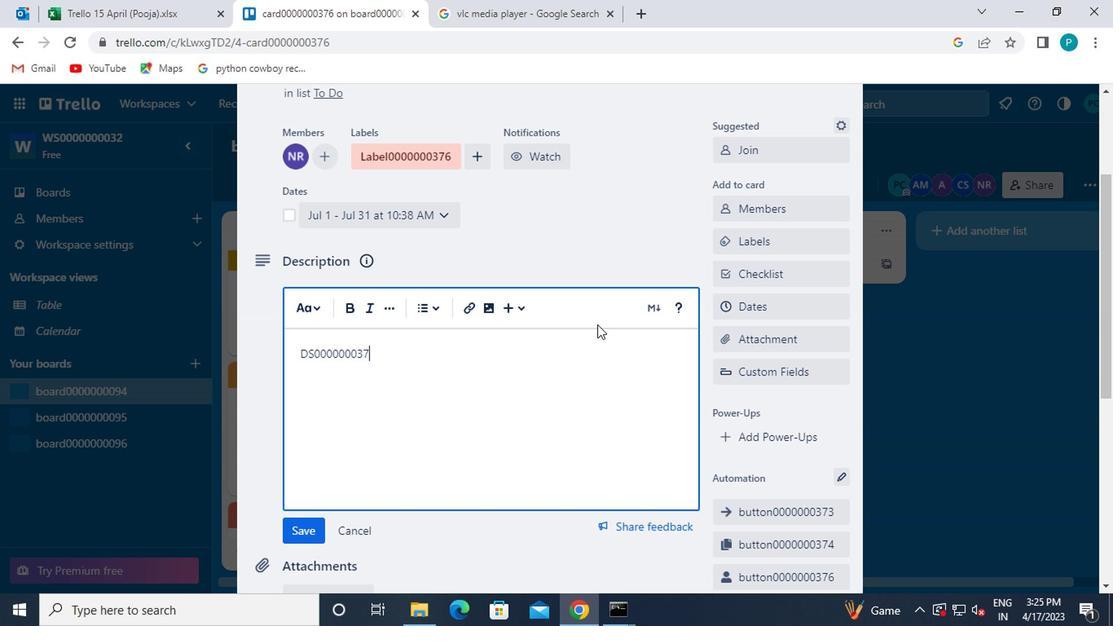 
Action: Mouse moved to (306, 537)
Screenshot: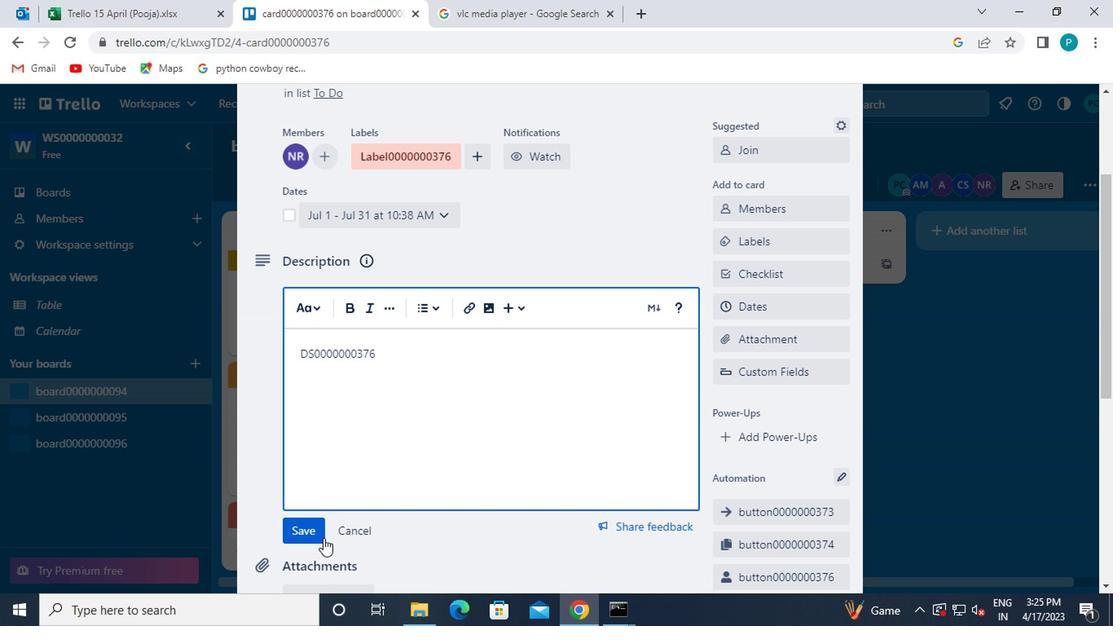 
Action: Mouse pressed left at (306, 537)
Screenshot: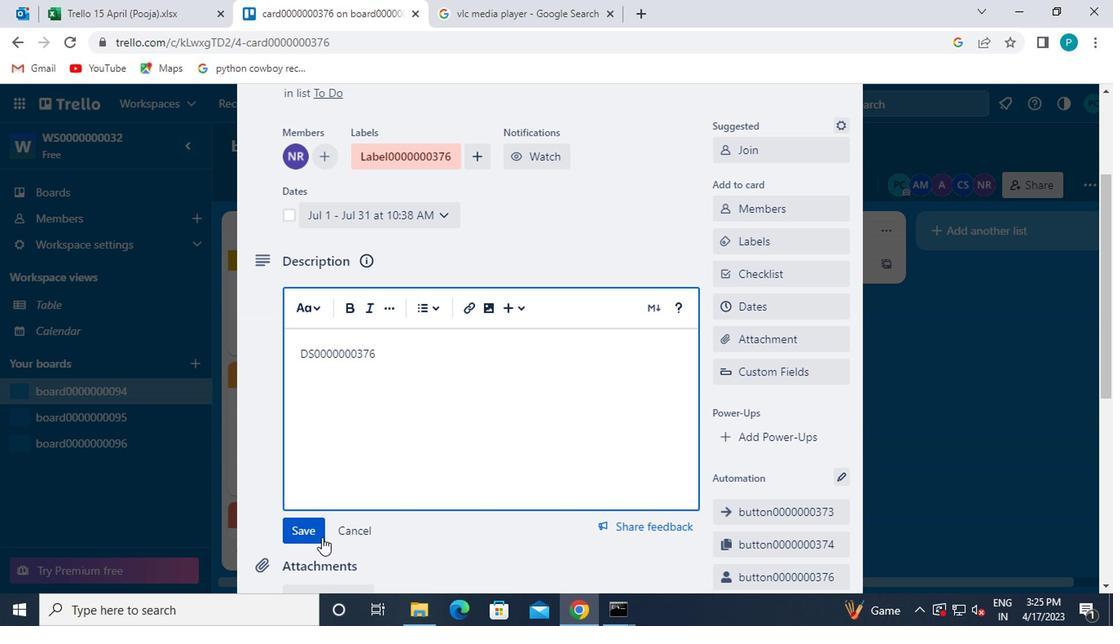 
Action: Mouse moved to (308, 539)
Screenshot: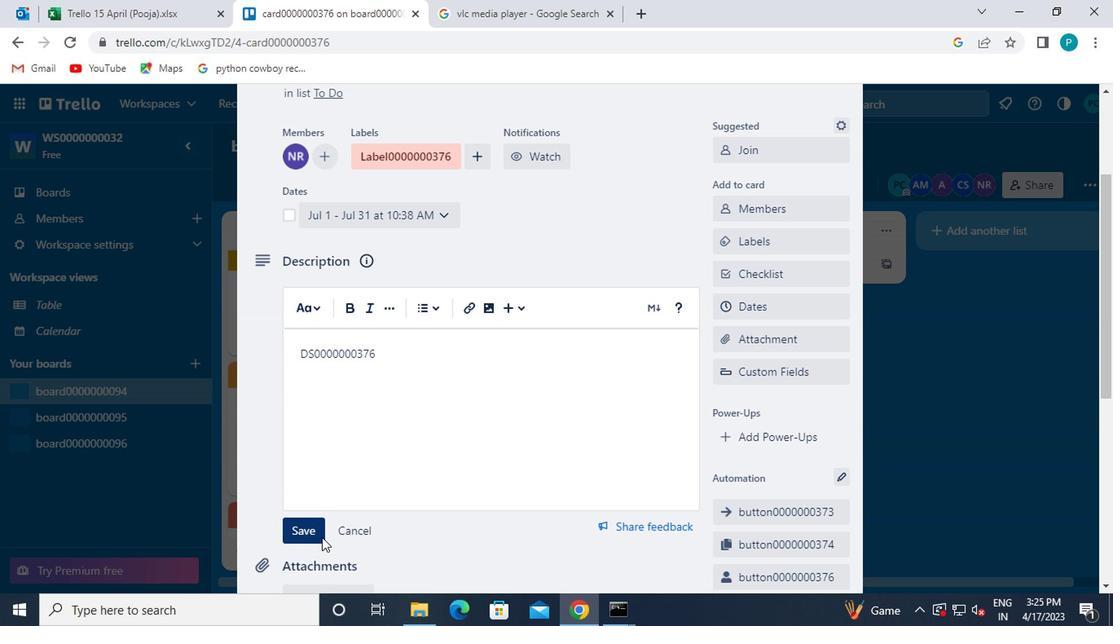 
Action: Mouse scrolled (308, 538) with delta (0, 0)
Screenshot: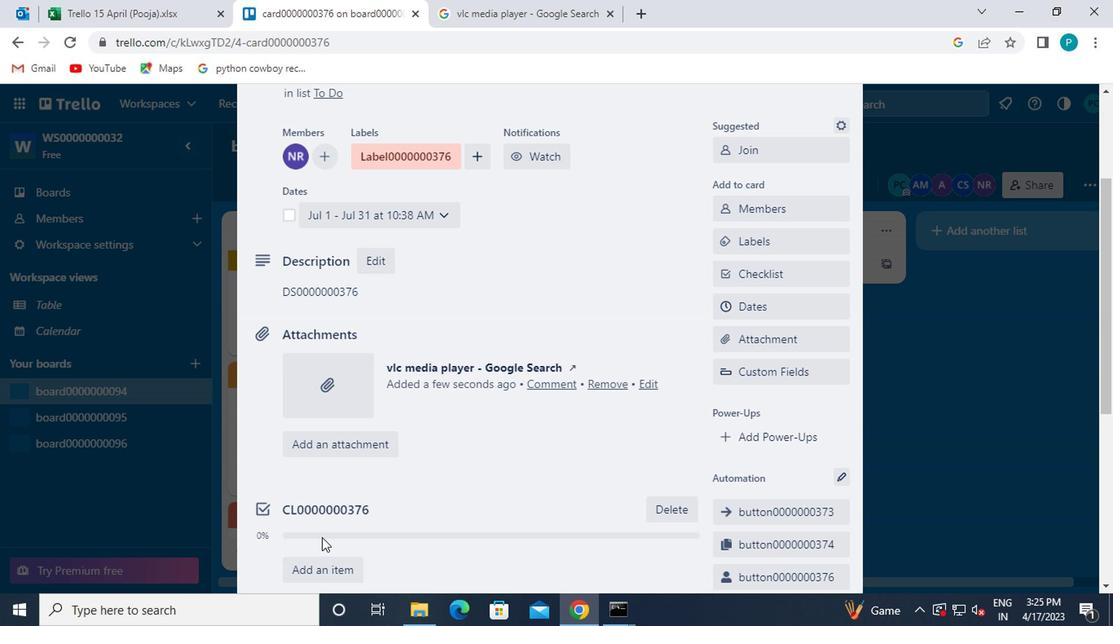
Action: Mouse scrolled (308, 538) with delta (0, 0)
Screenshot: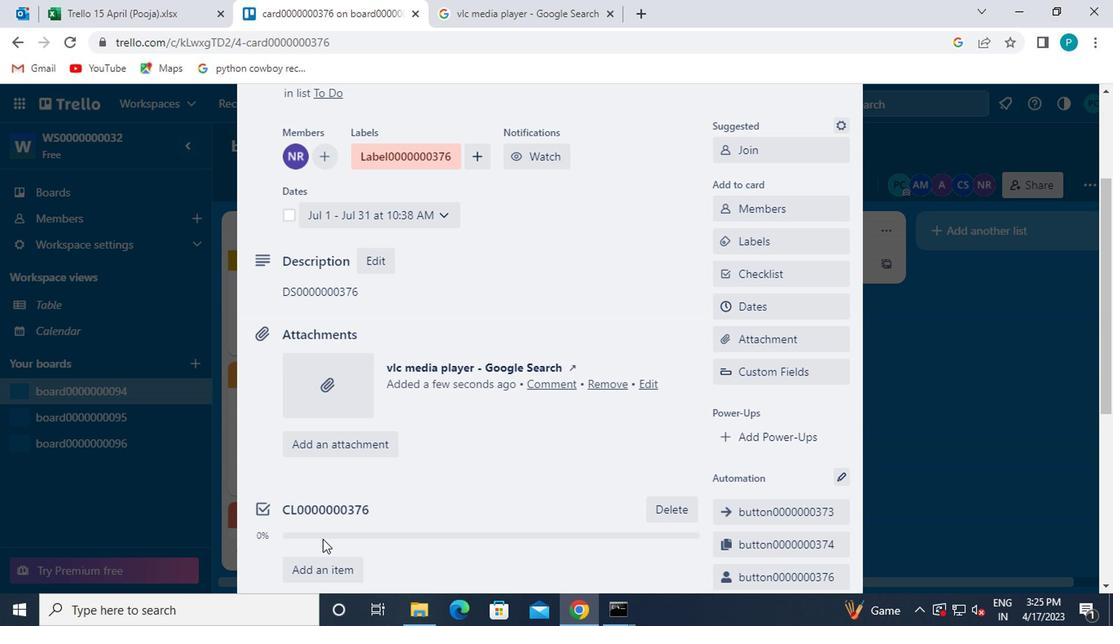 
Action: Mouse moved to (301, 512)
Screenshot: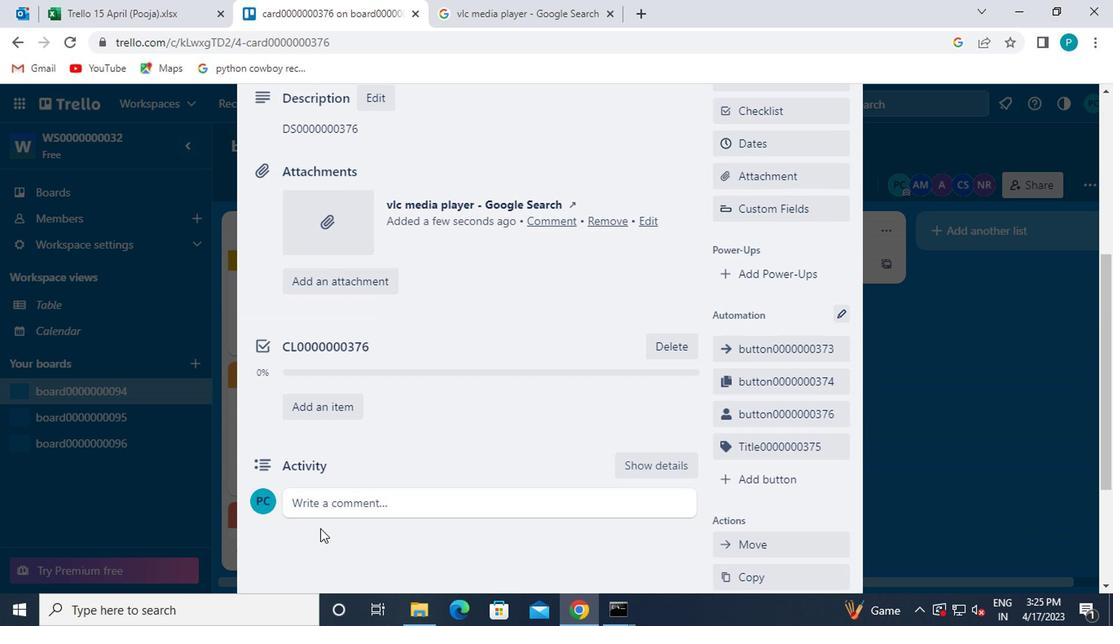 
Action: Mouse pressed left at (301, 512)
Screenshot: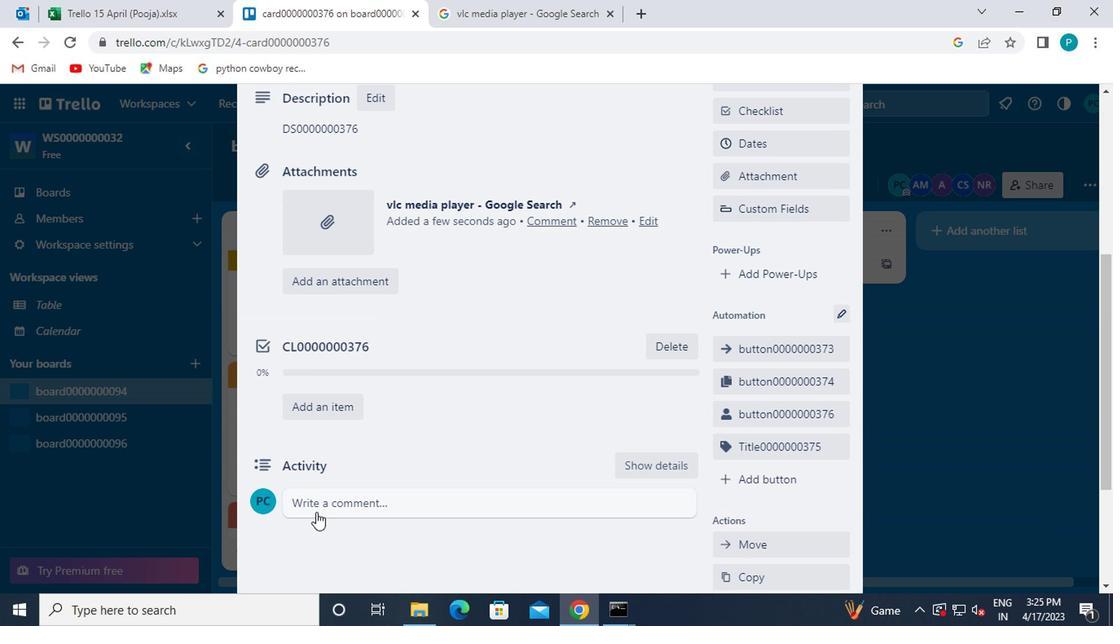 
Action: Mouse moved to (1118, 627)
Screenshot: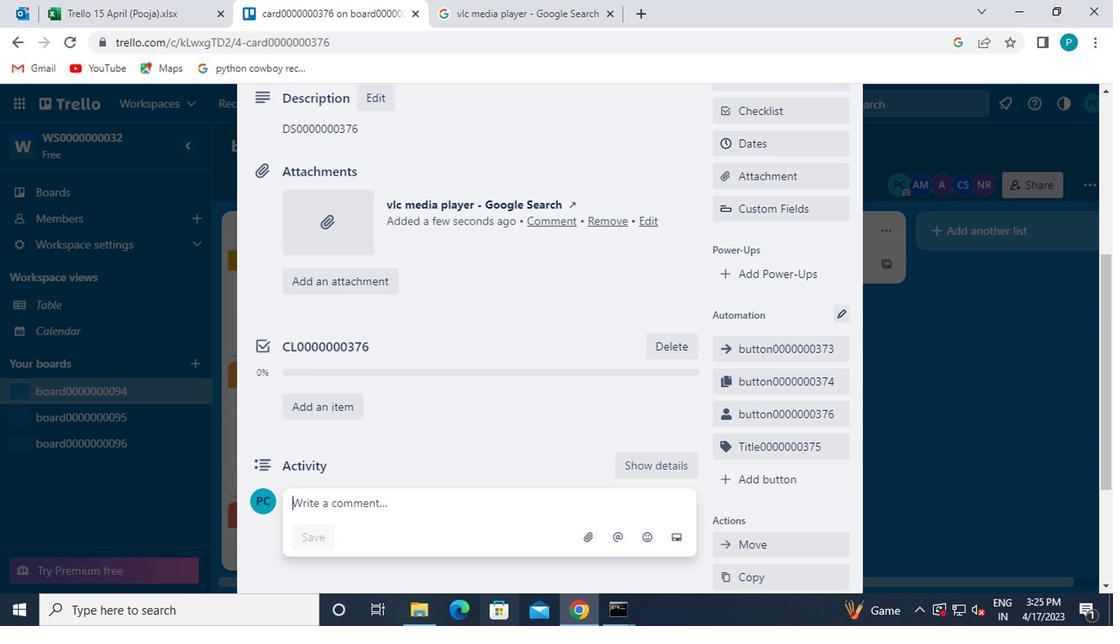 
Action: Key pressed cm0000000376
Screenshot: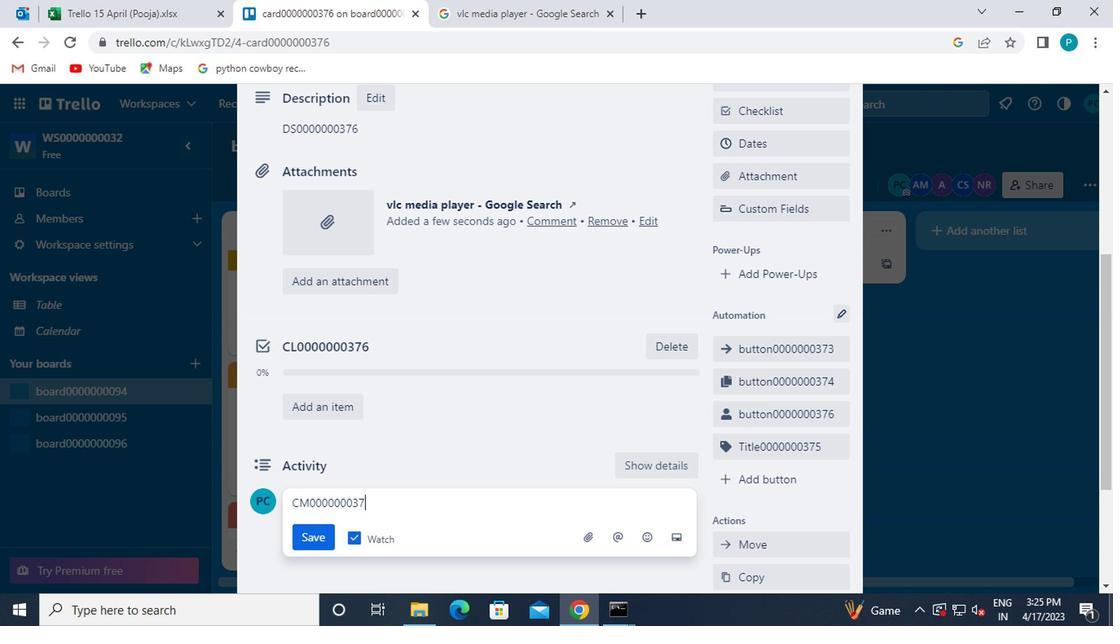
Action: Mouse moved to (298, 543)
Screenshot: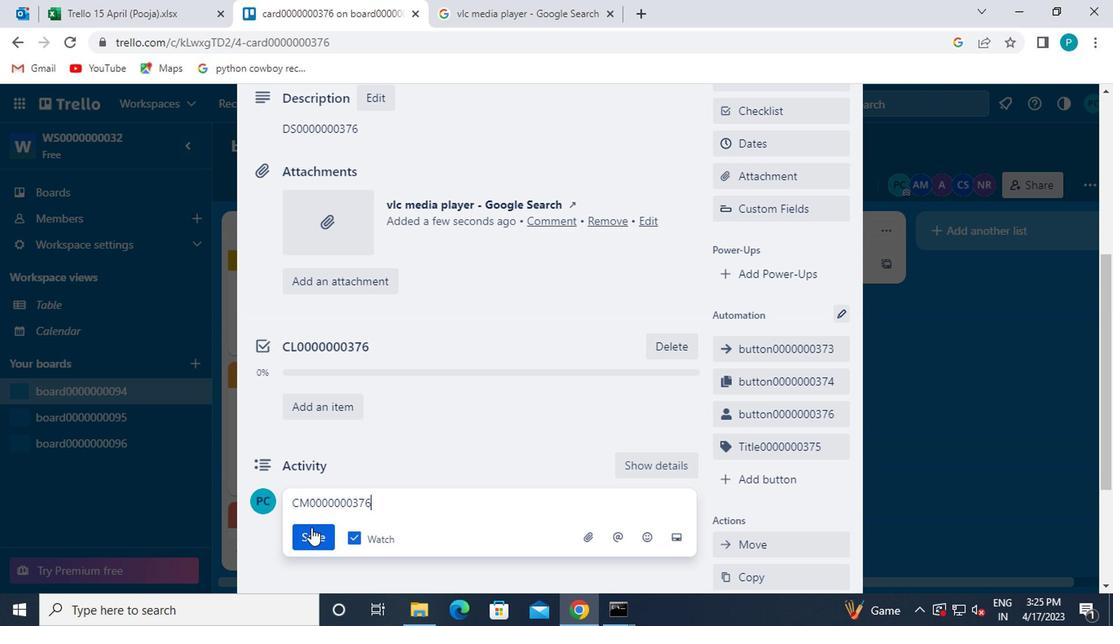 
Action: Mouse pressed left at (298, 543)
Screenshot: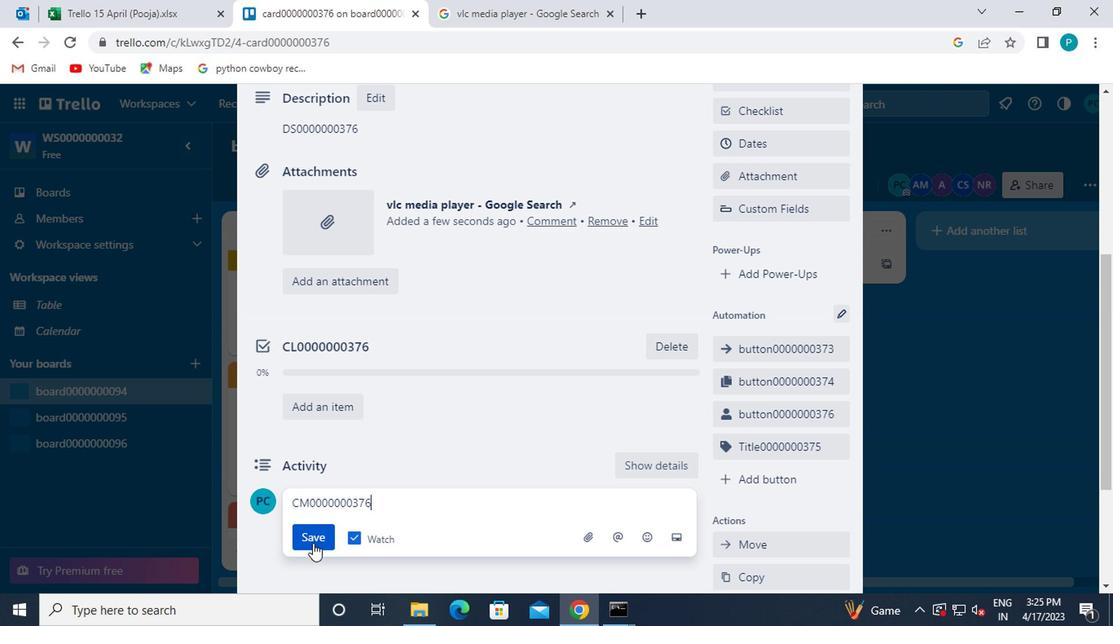 
